 Task: Research Airbnb options in Grangwav, Haiti from 8th December, 2023 to 15th December, 2023 for 9 adults. Place can be shared room with 5 bedrooms having 9 beds and 5 bathrooms. Property type can be flat. Amenities needed are: wifi, TV, free parkinig on premises, gym, breakfast. Look for 5 properties as per requirement.
Action: Mouse moved to (531, 80)
Screenshot: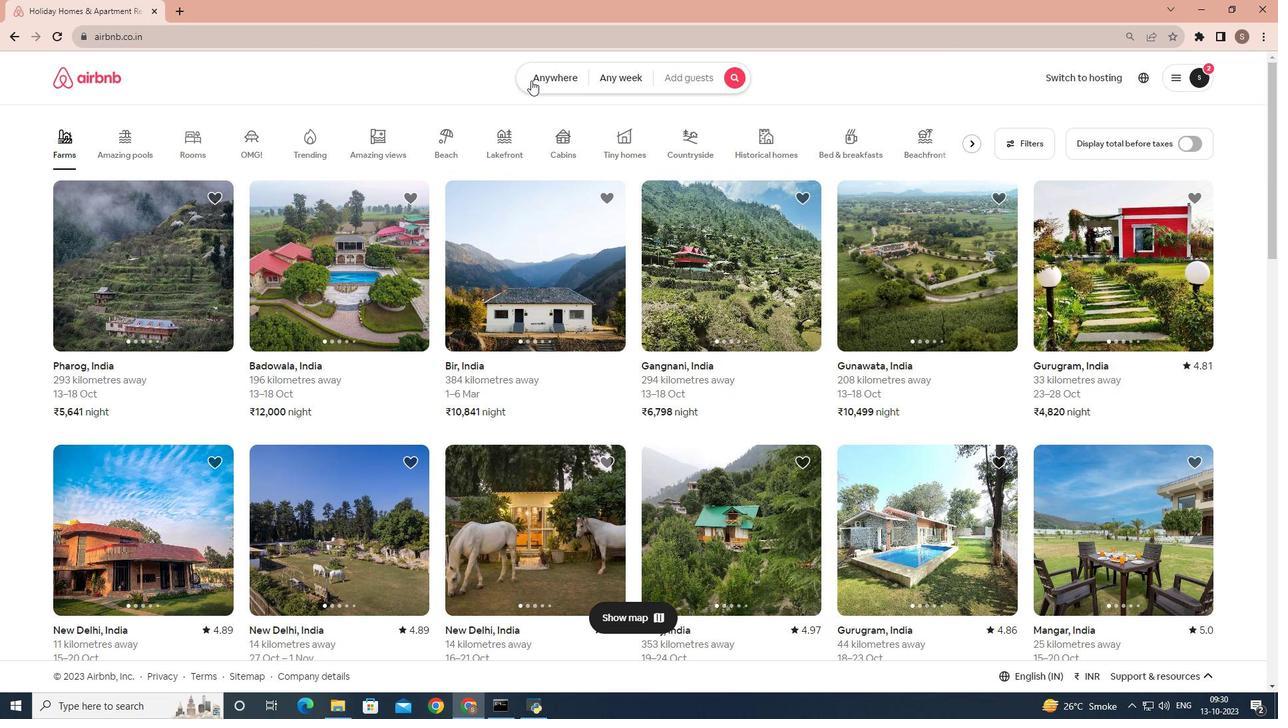 
Action: Mouse pressed left at (531, 80)
Screenshot: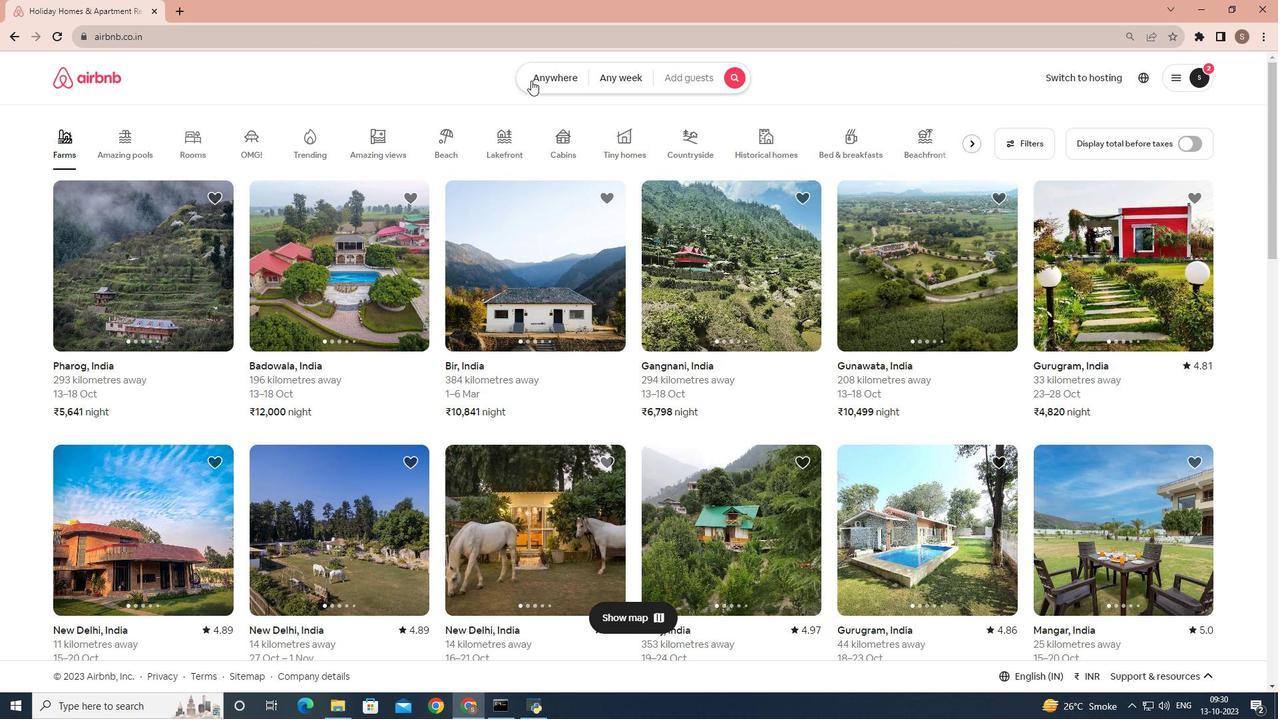 
Action: Mouse moved to (507, 123)
Screenshot: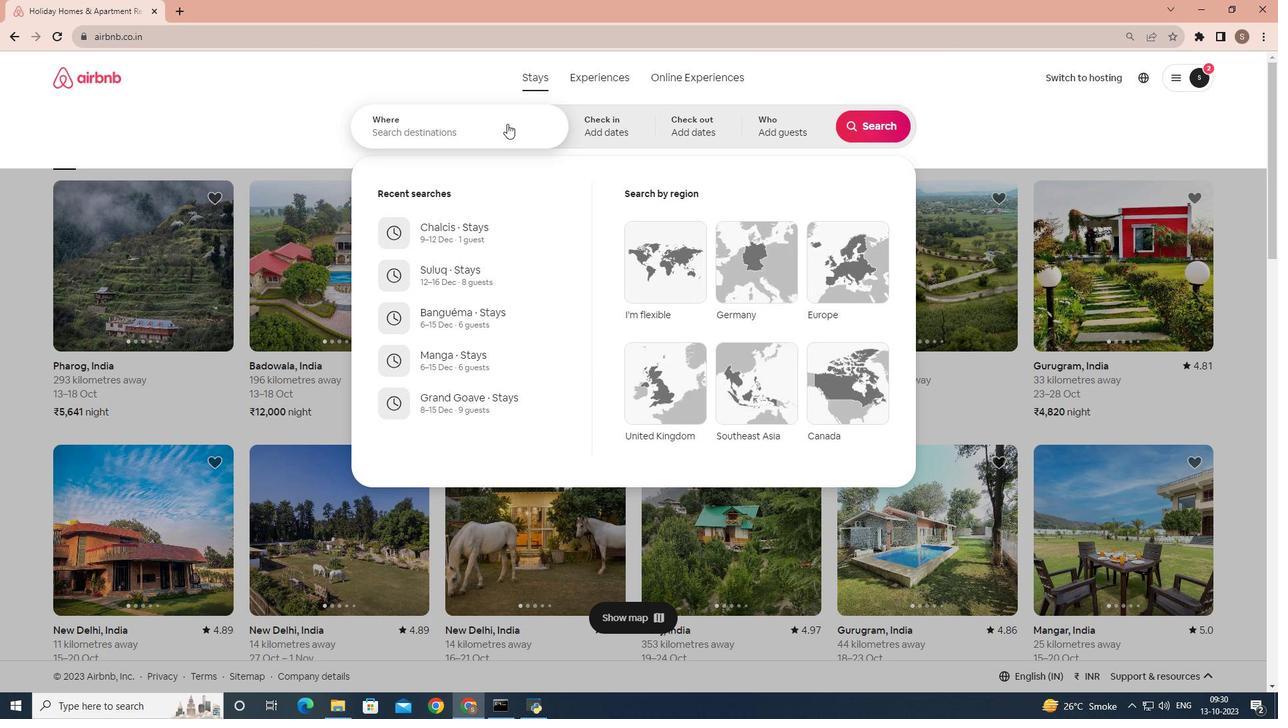 
Action: Mouse pressed left at (507, 123)
Screenshot: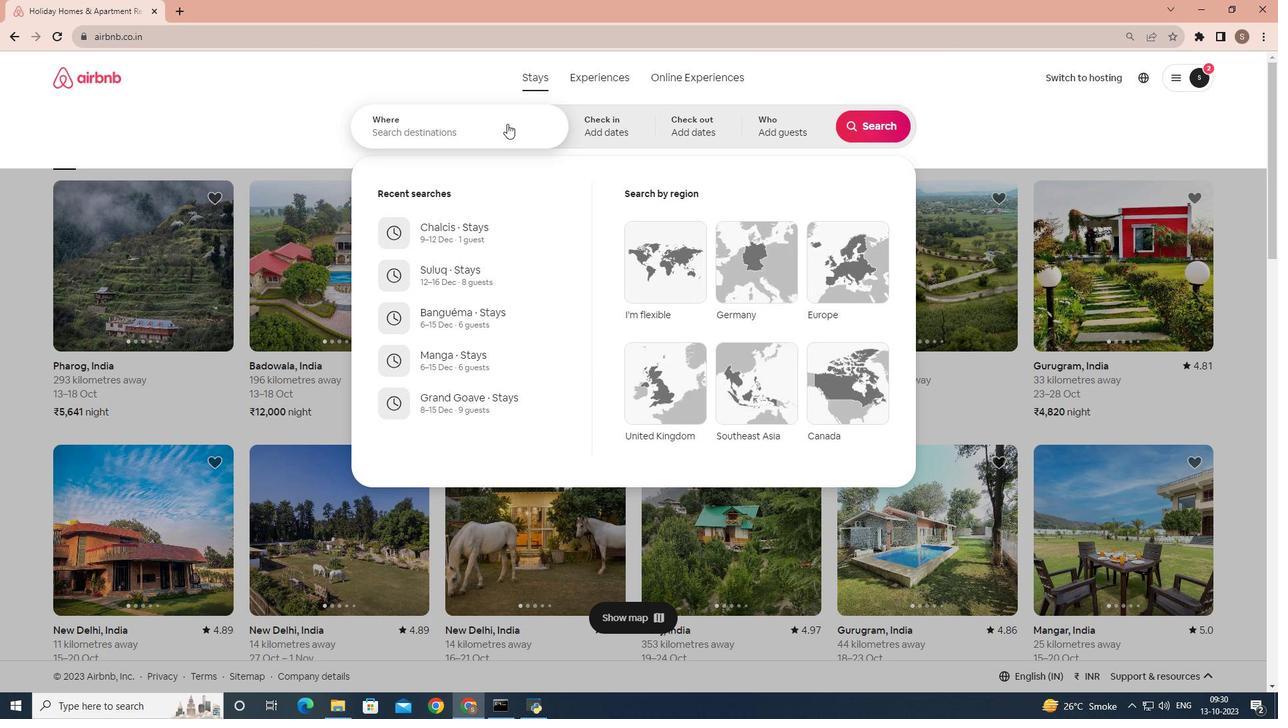 
Action: Mouse moved to (506, 123)
Screenshot: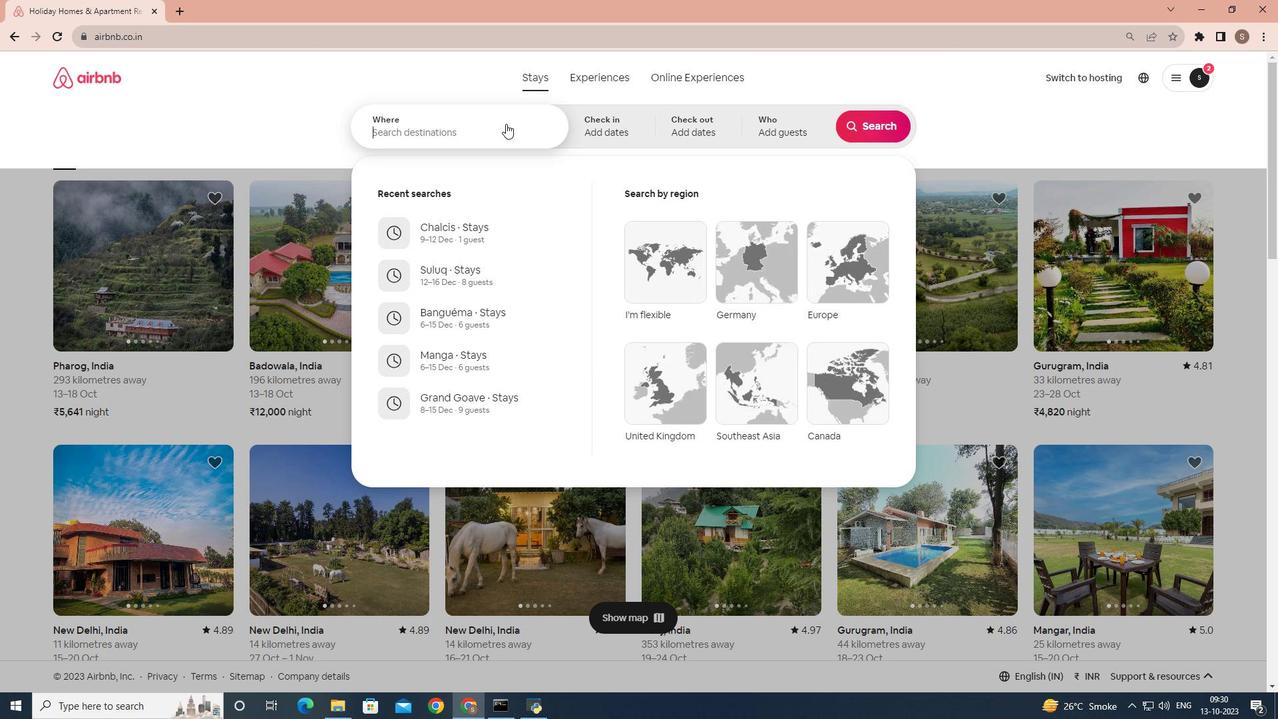 
Action: Key pressed <Key.shift><Key.shift><Key.shift><Key.shift><Key.shift><Key.shift><Key.shift>Grangwav,<Key.space><Key.shift_r><Key.shift_r><Key.shift_r>Haiti
Screenshot: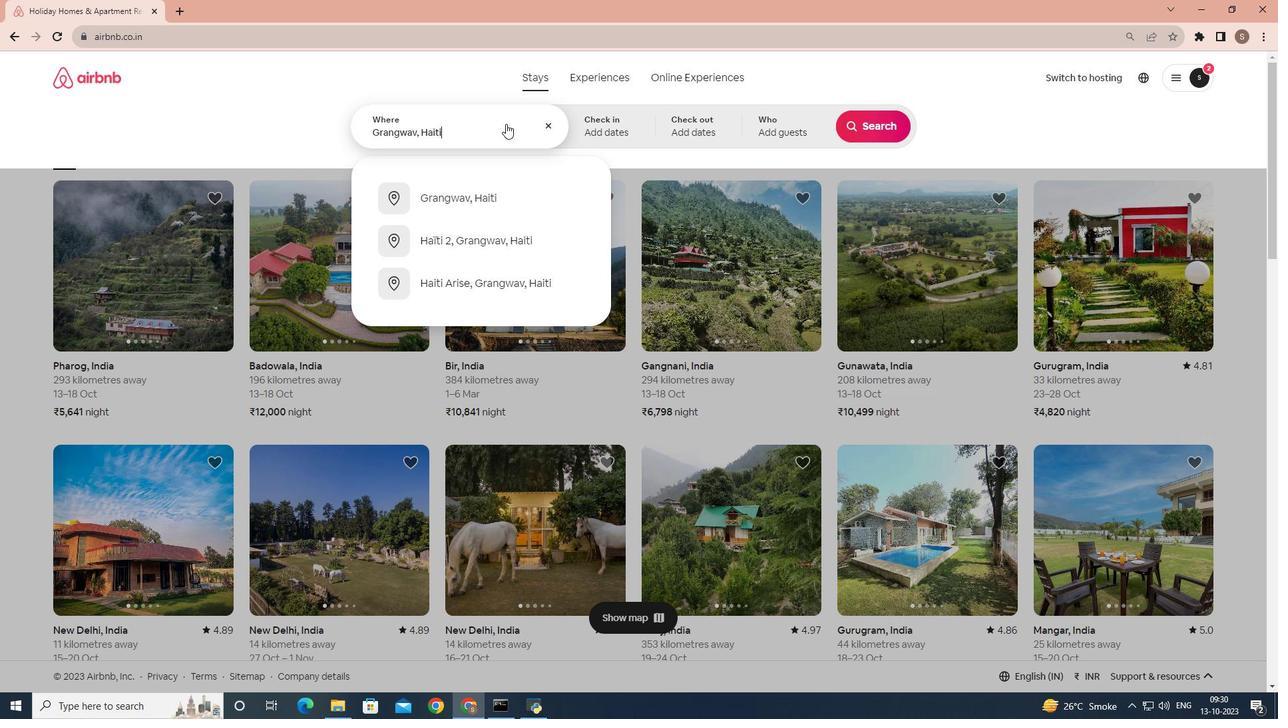 
Action: Mouse moved to (504, 213)
Screenshot: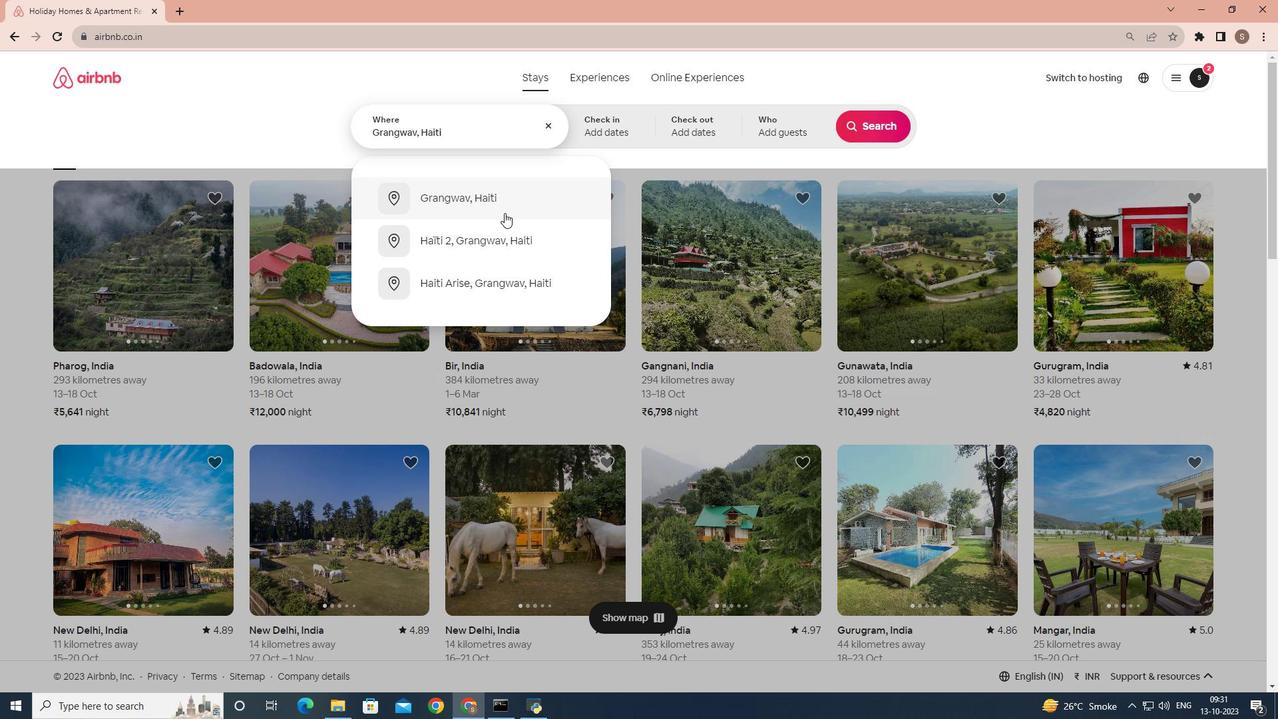 
Action: Mouse pressed left at (504, 213)
Screenshot: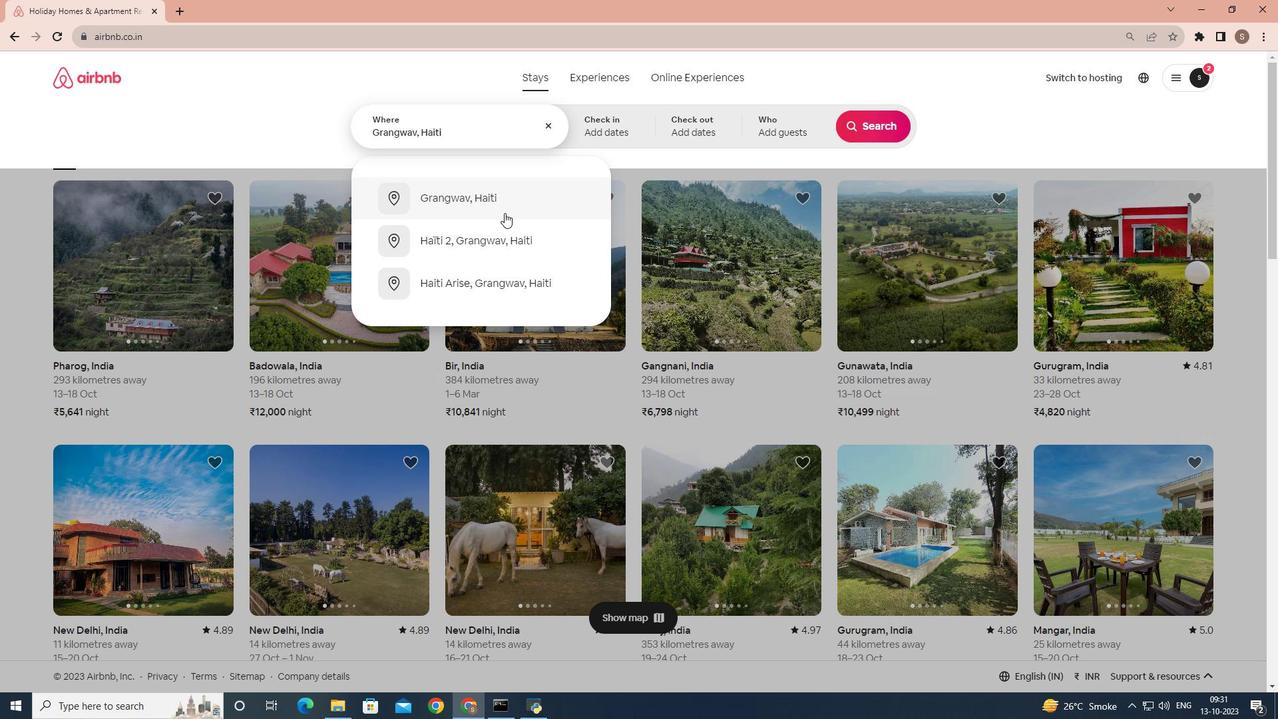 
Action: Mouse moved to (875, 236)
Screenshot: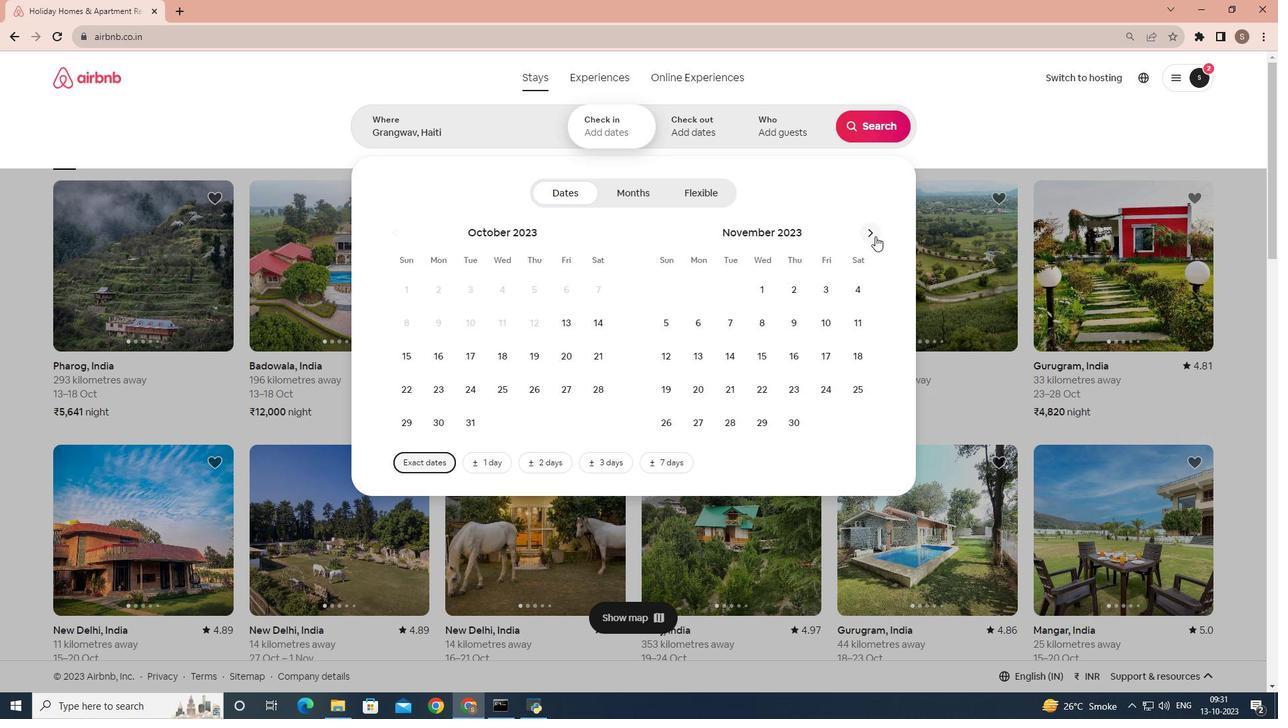
Action: Mouse pressed left at (875, 236)
Screenshot: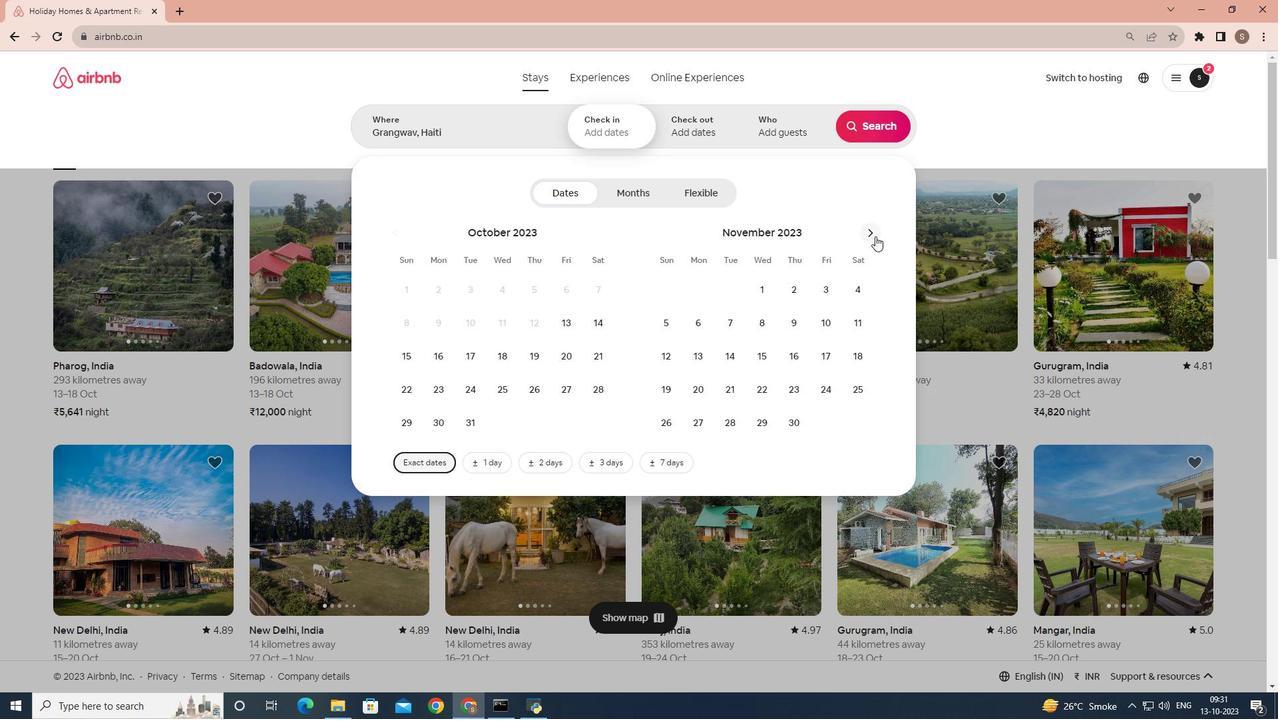 
Action: Mouse moved to (831, 322)
Screenshot: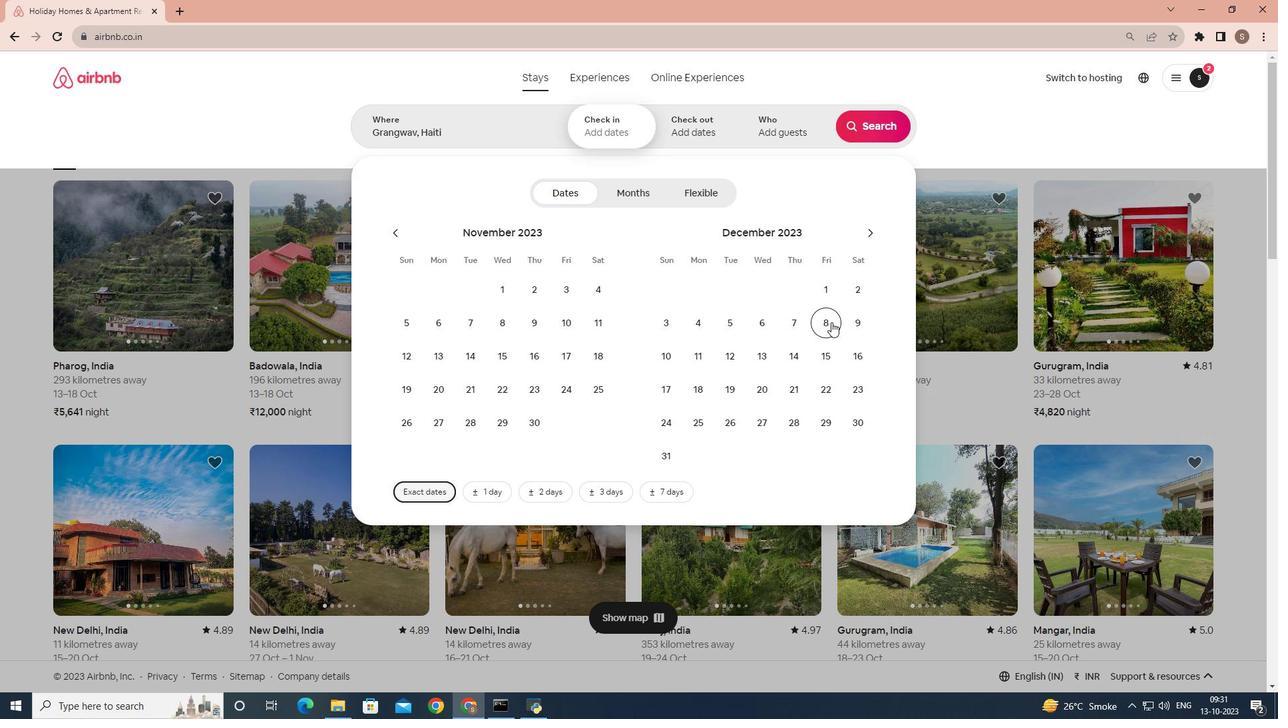 
Action: Mouse pressed left at (831, 322)
Screenshot: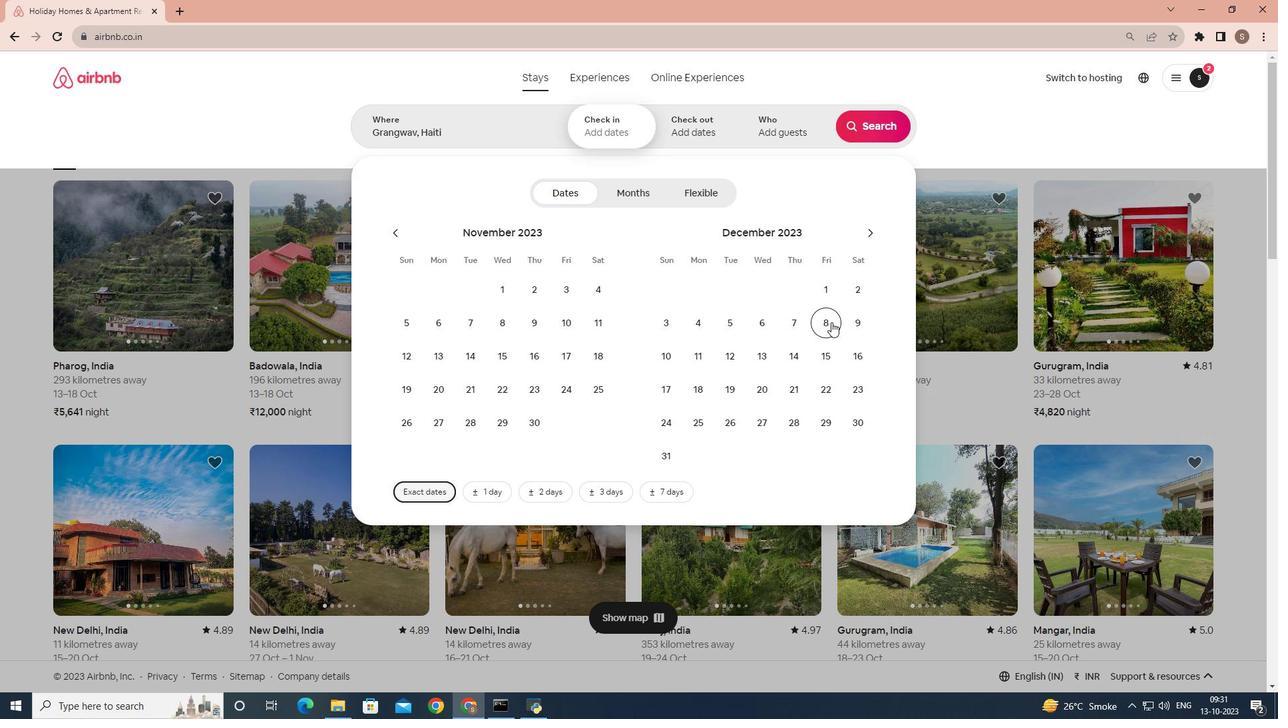 
Action: Mouse moved to (831, 348)
Screenshot: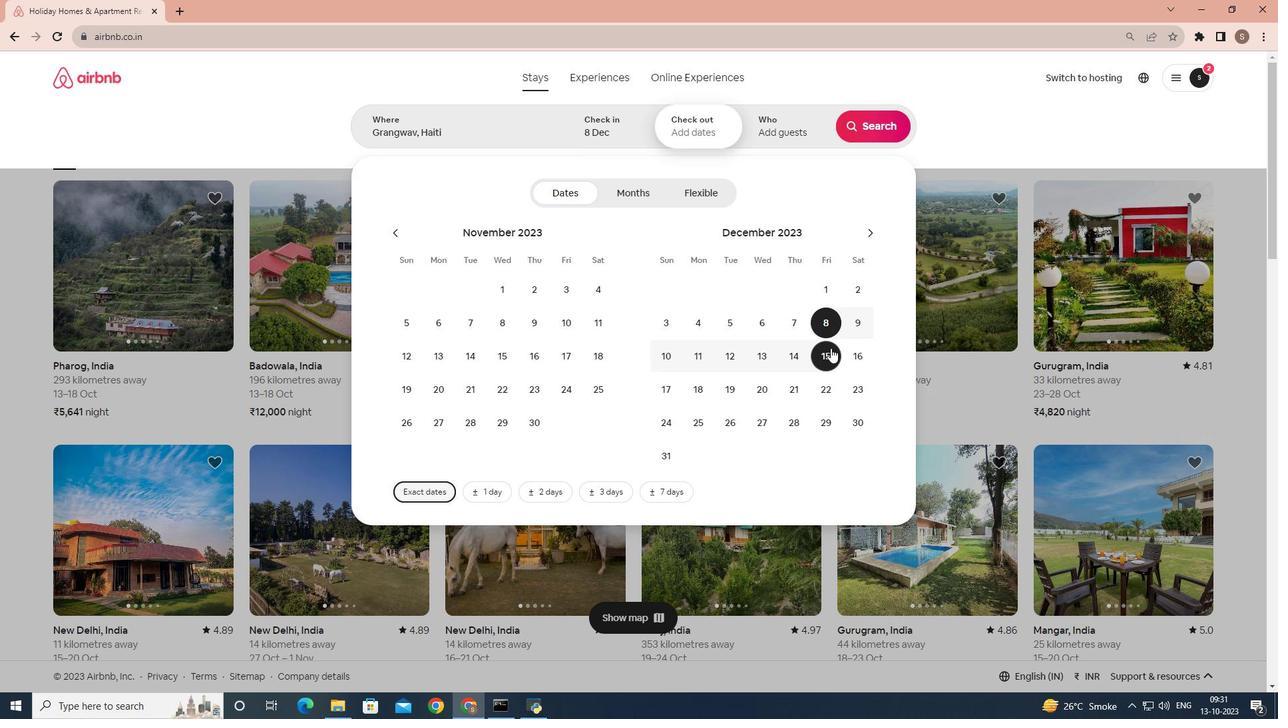 
Action: Mouse pressed left at (831, 348)
Screenshot: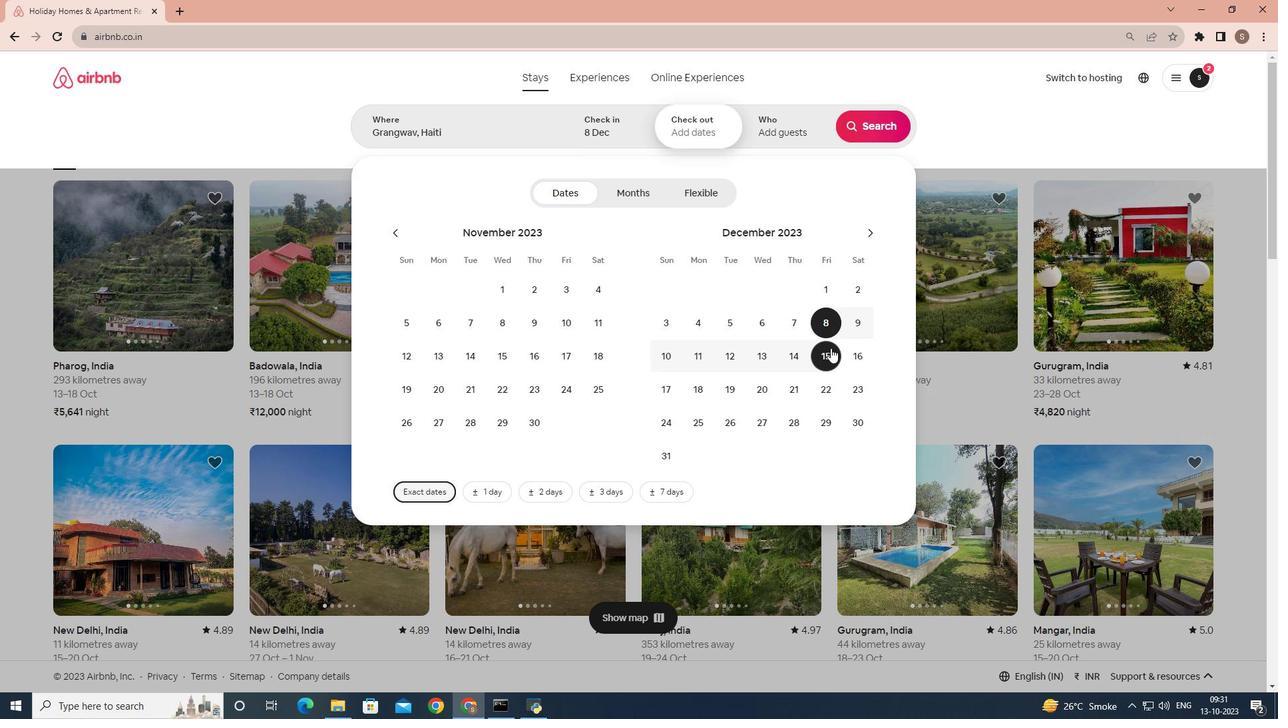 
Action: Mouse moved to (803, 135)
Screenshot: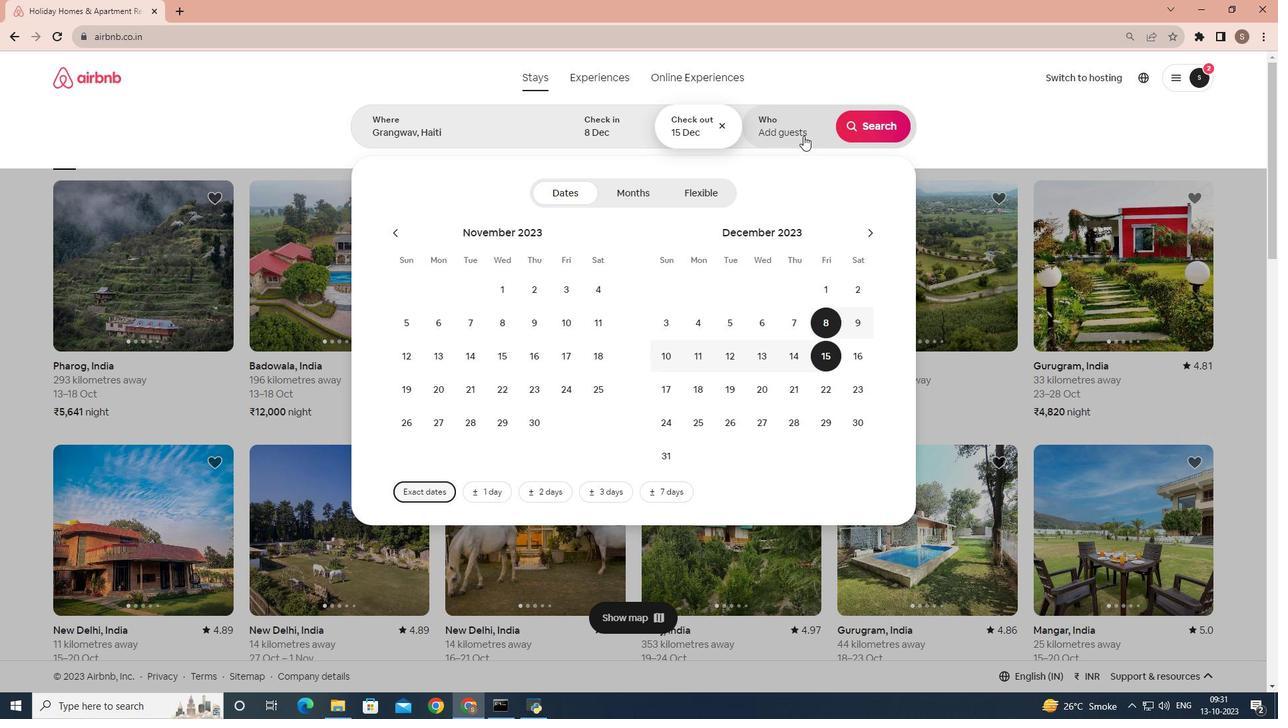 
Action: Mouse pressed left at (803, 135)
Screenshot: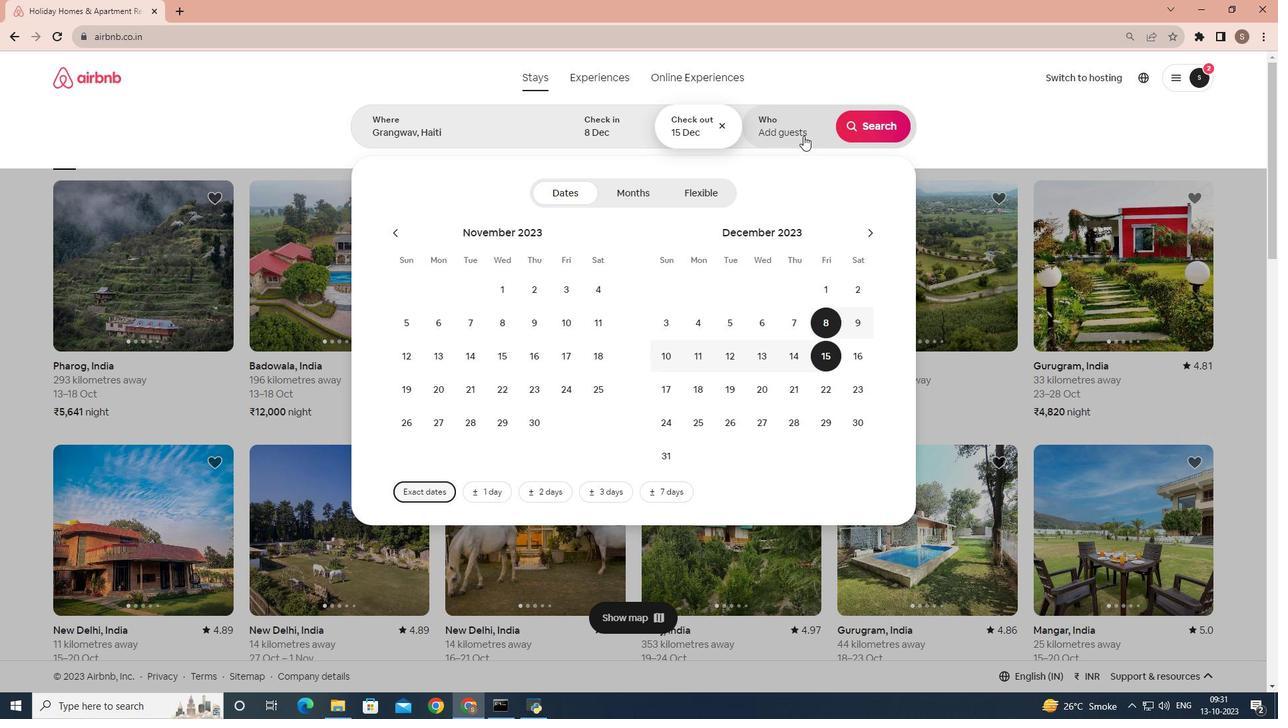 
Action: Mouse moved to (877, 195)
Screenshot: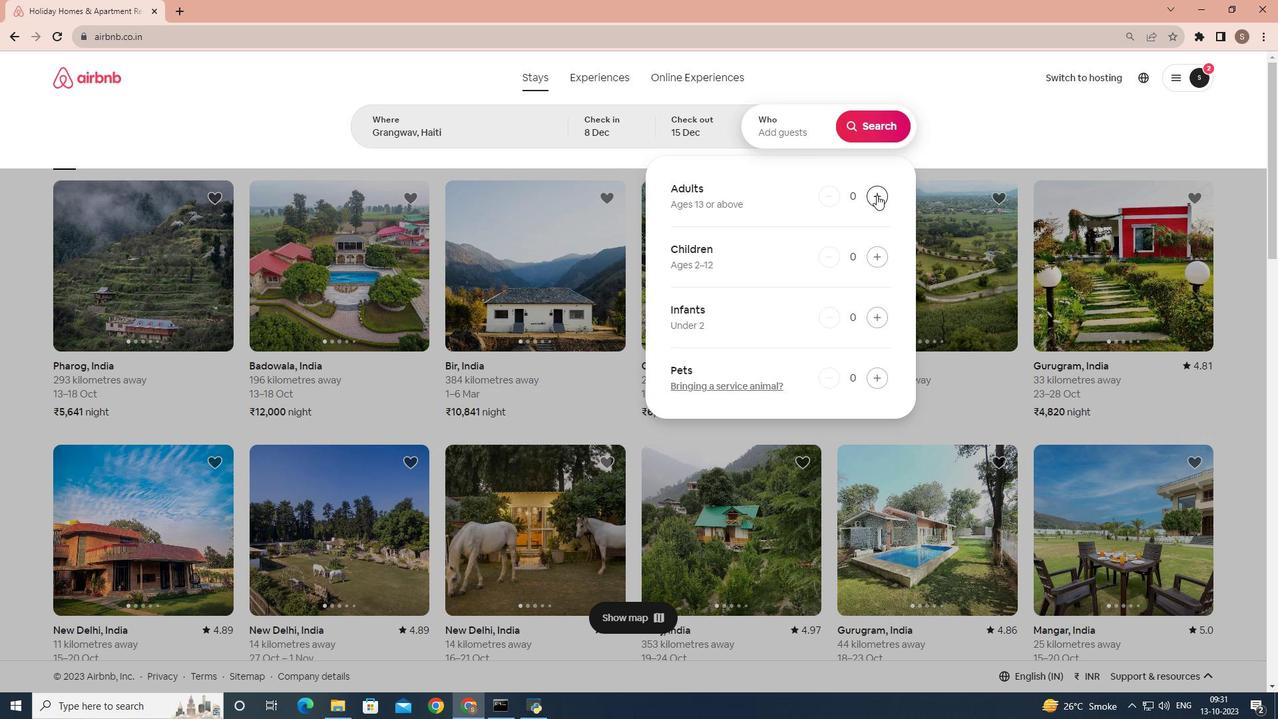 
Action: Mouse pressed left at (877, 195)
Screenshot: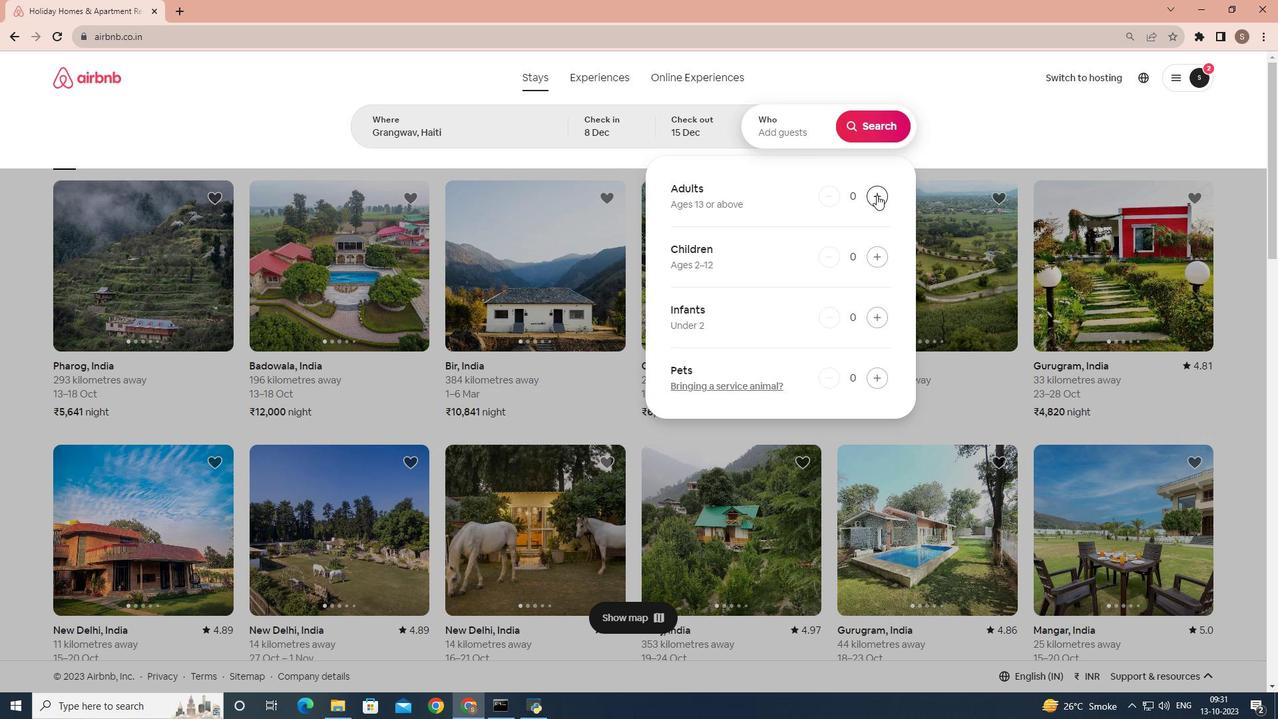 
Action: Mouse pressed left at (877, 195)
Screenshot: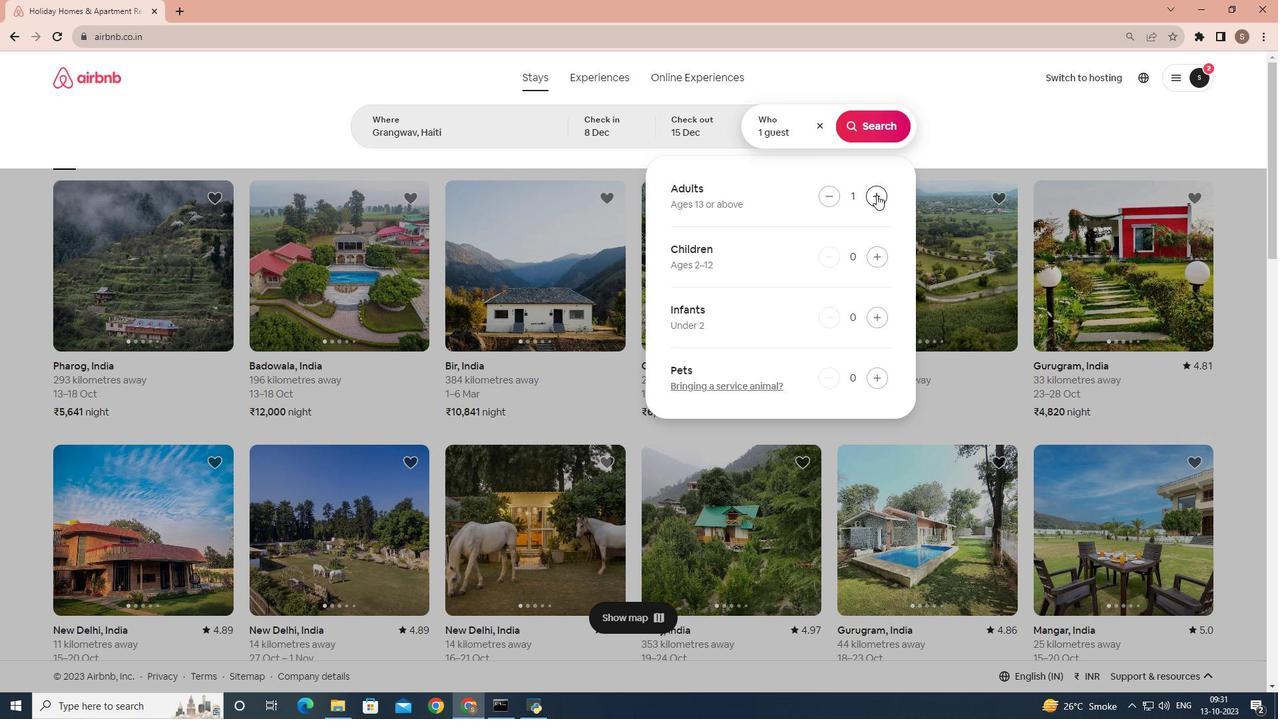
Action: Mouse pressed left at (877, 195)
Screenshot: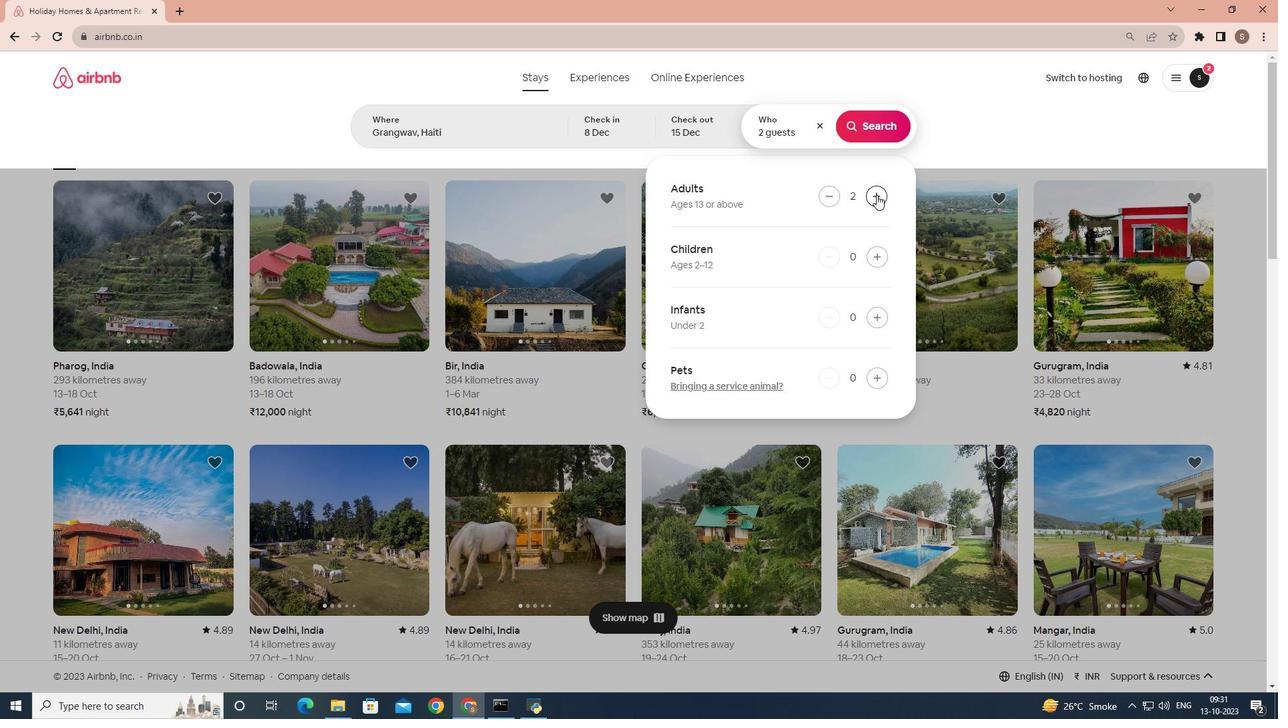 
Action: Mouse pressed left at (877, 195)
Screenshot: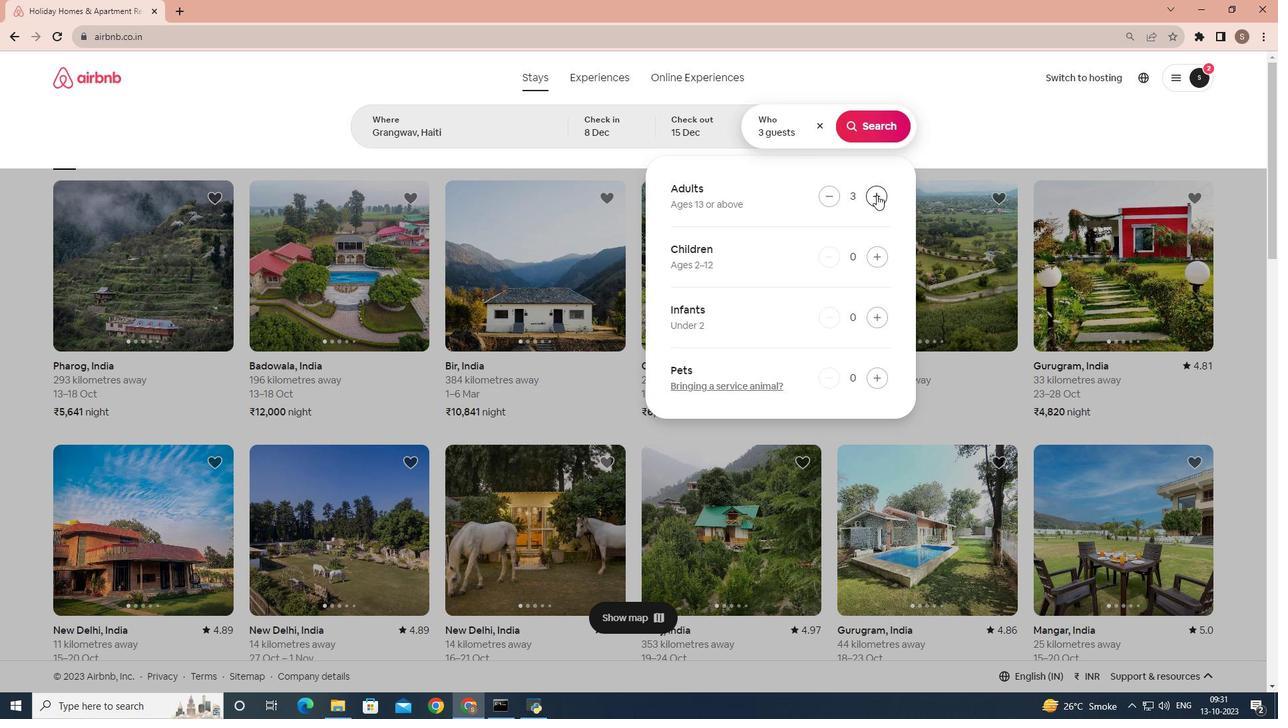 
Action: Mouse pressed left at (877, 195)
Screenshot: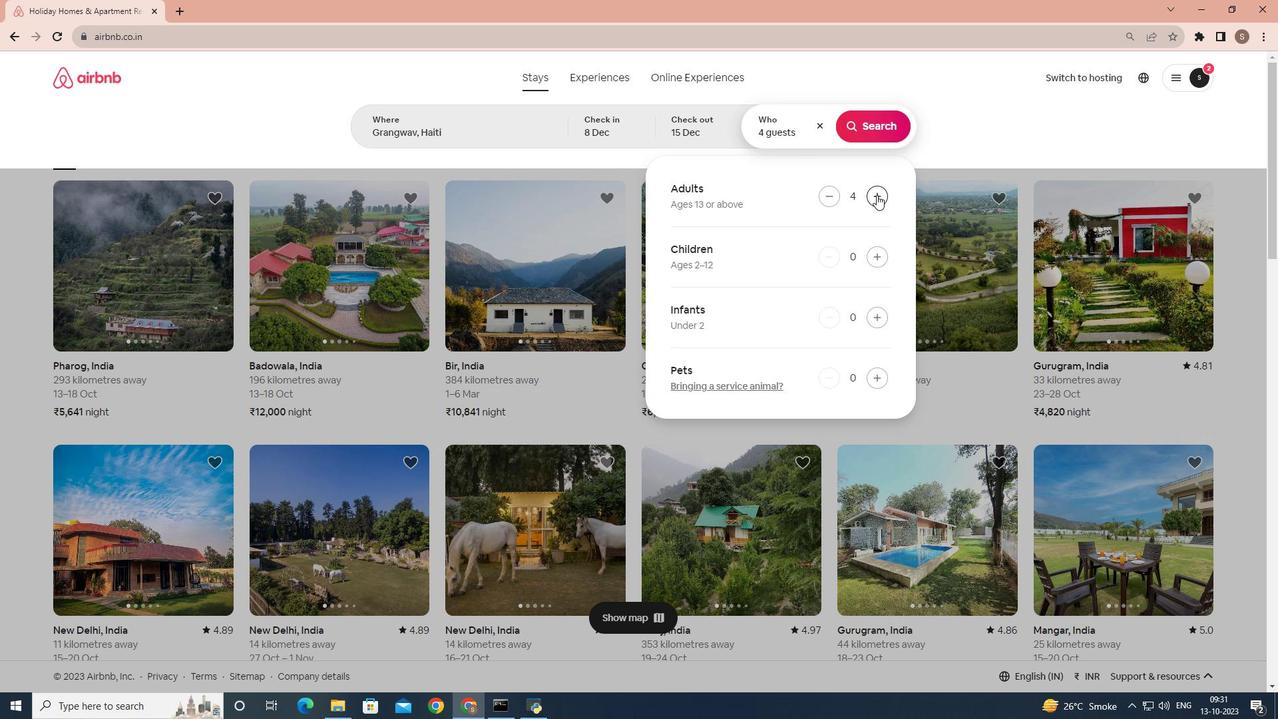 
Action: Mouse pressed left at (877, 195)
Screenshot: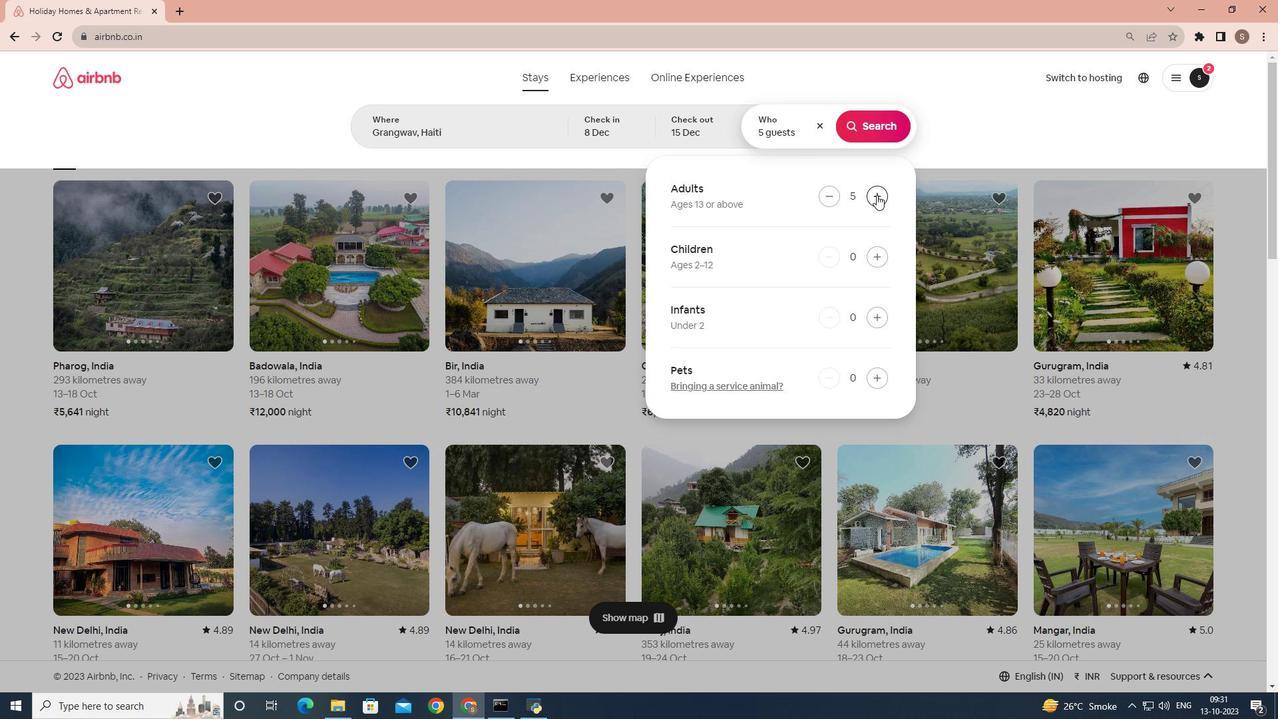 
Action: Mouse pressed left at (877, 195)
Screenshot: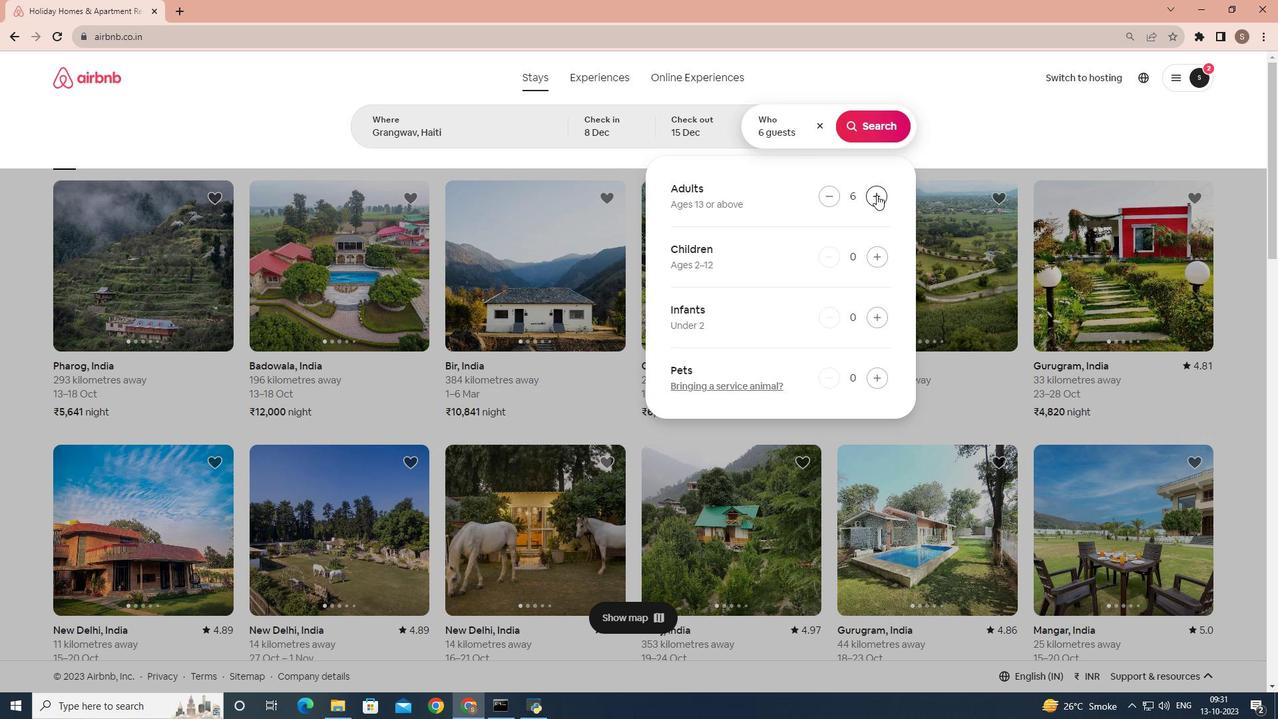
Action: Mouse pressed left at (877, 195)
Screenshot: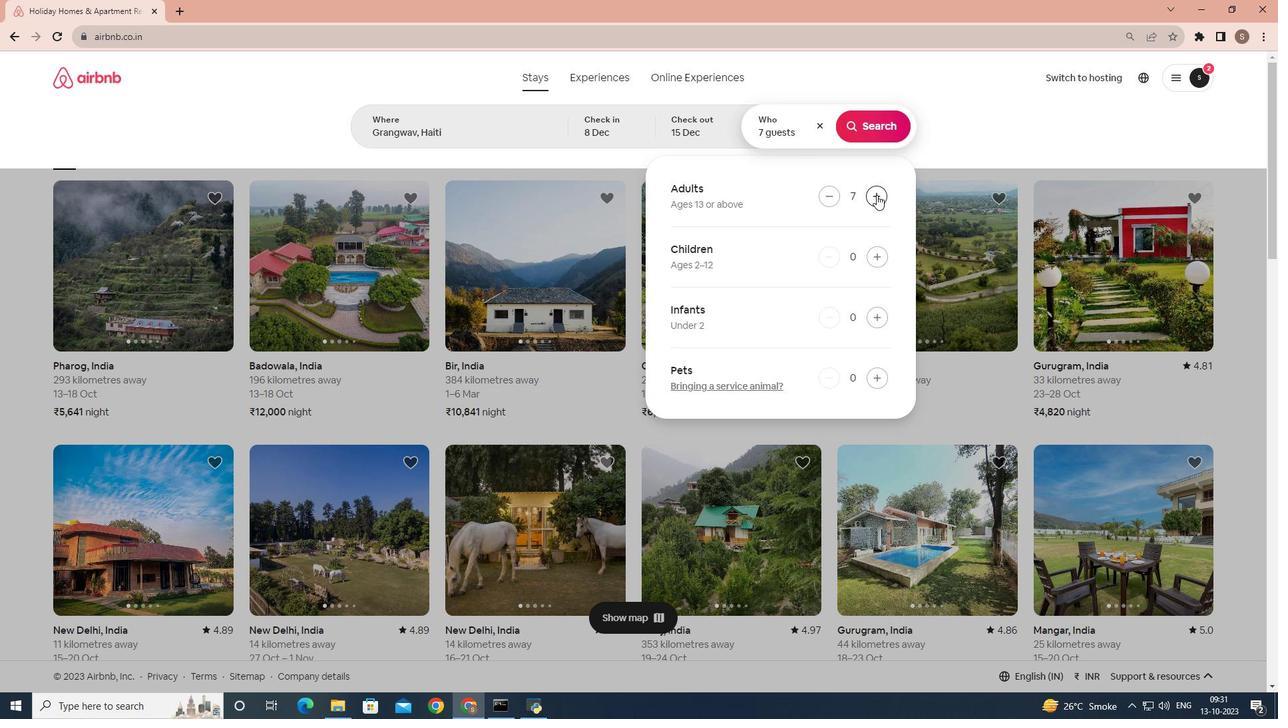 
Action: Mouse pressed left at (877, 195)
Screenshot: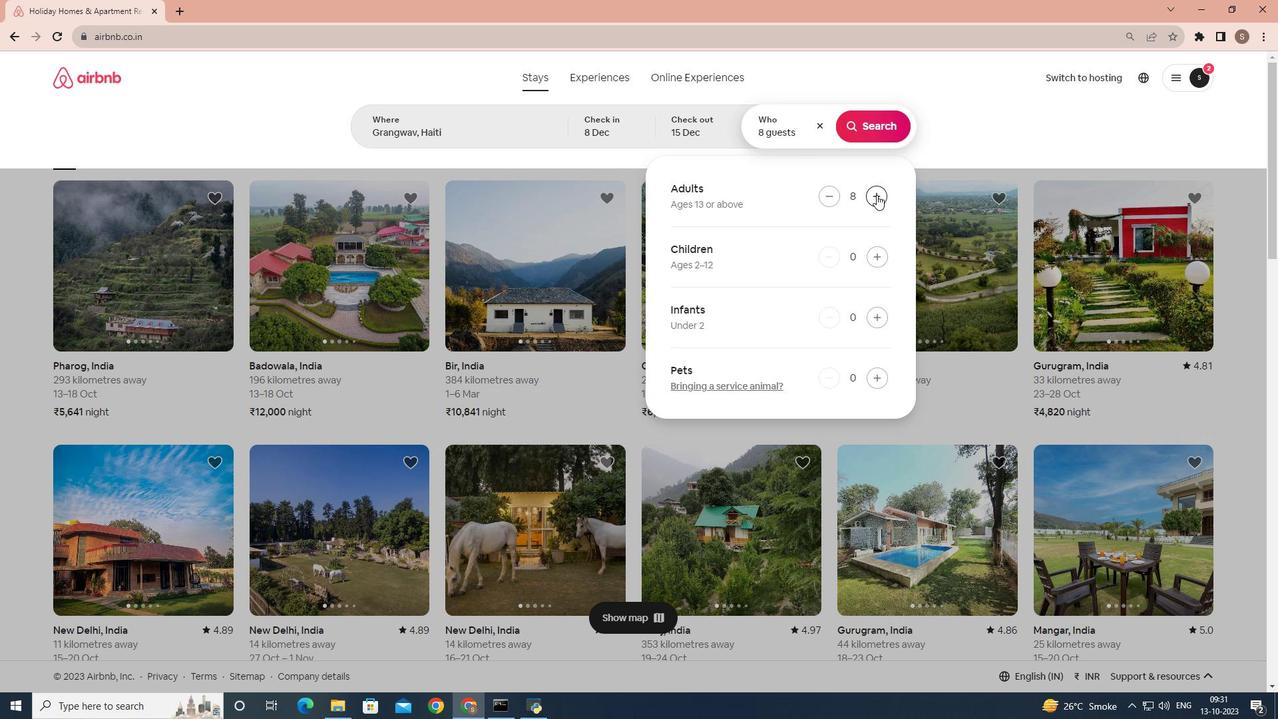 
Action: Mouse moved to (876, 132)
Screenshot: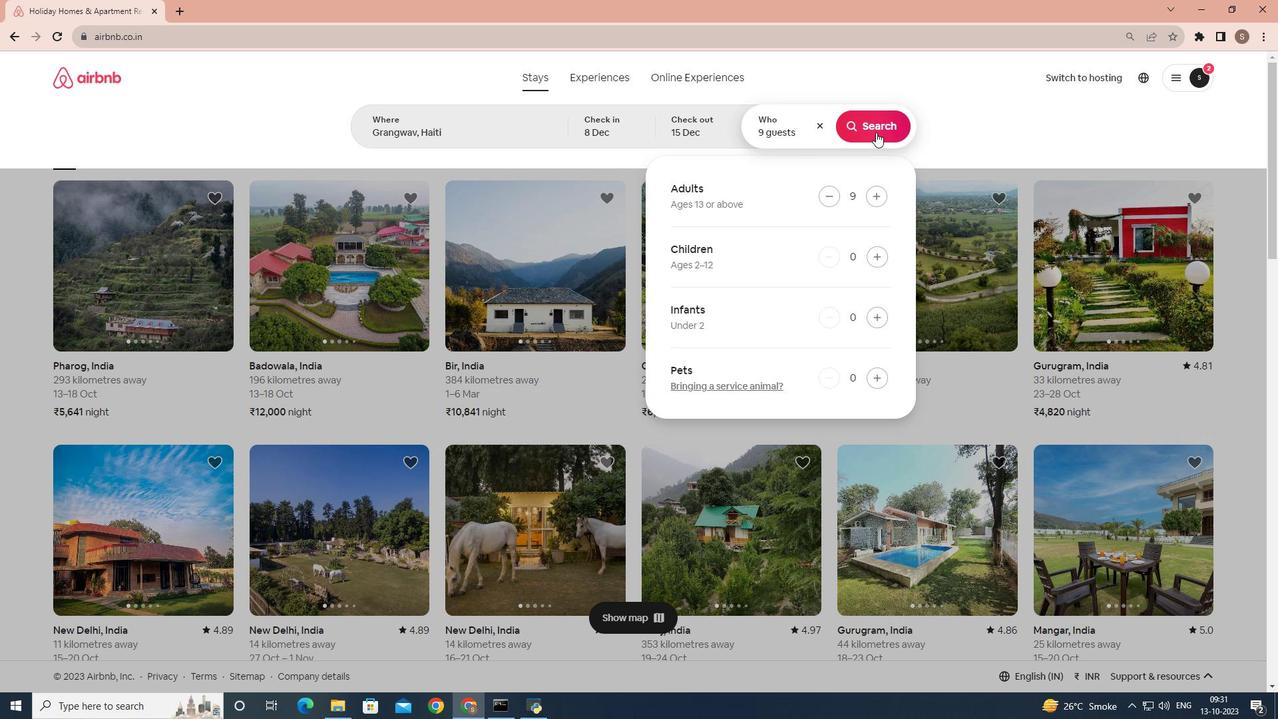 
Action: Mouse pressed left at (876, 132)
Screenshot: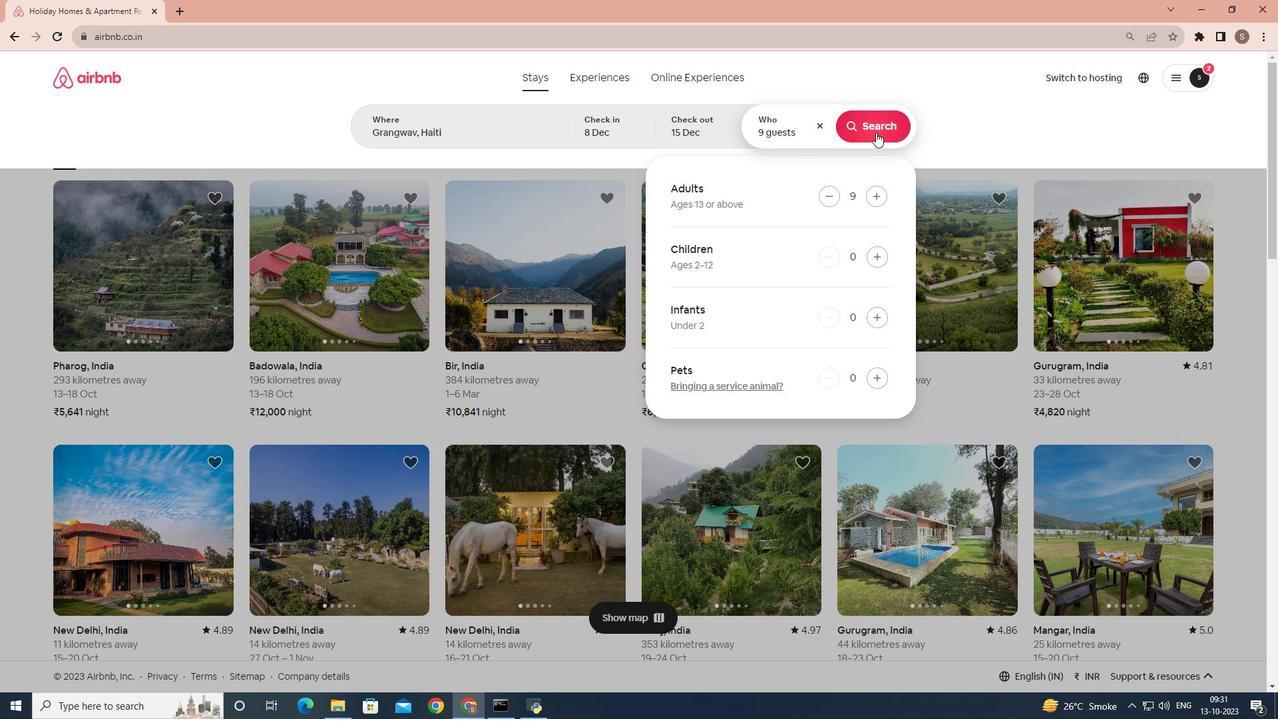 
Action: Mouse moved to (1071, 134)
Screenshot: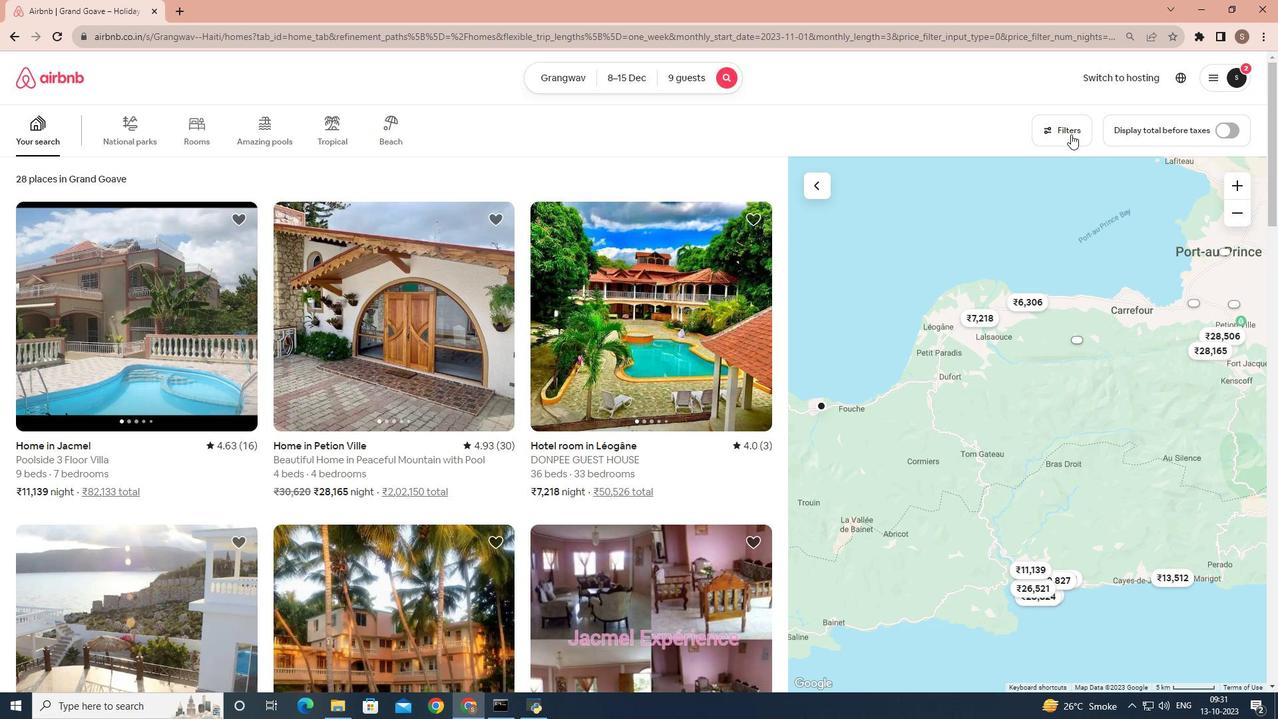 
Action: Mouse pressed left at (1071, 134)
Screenshot: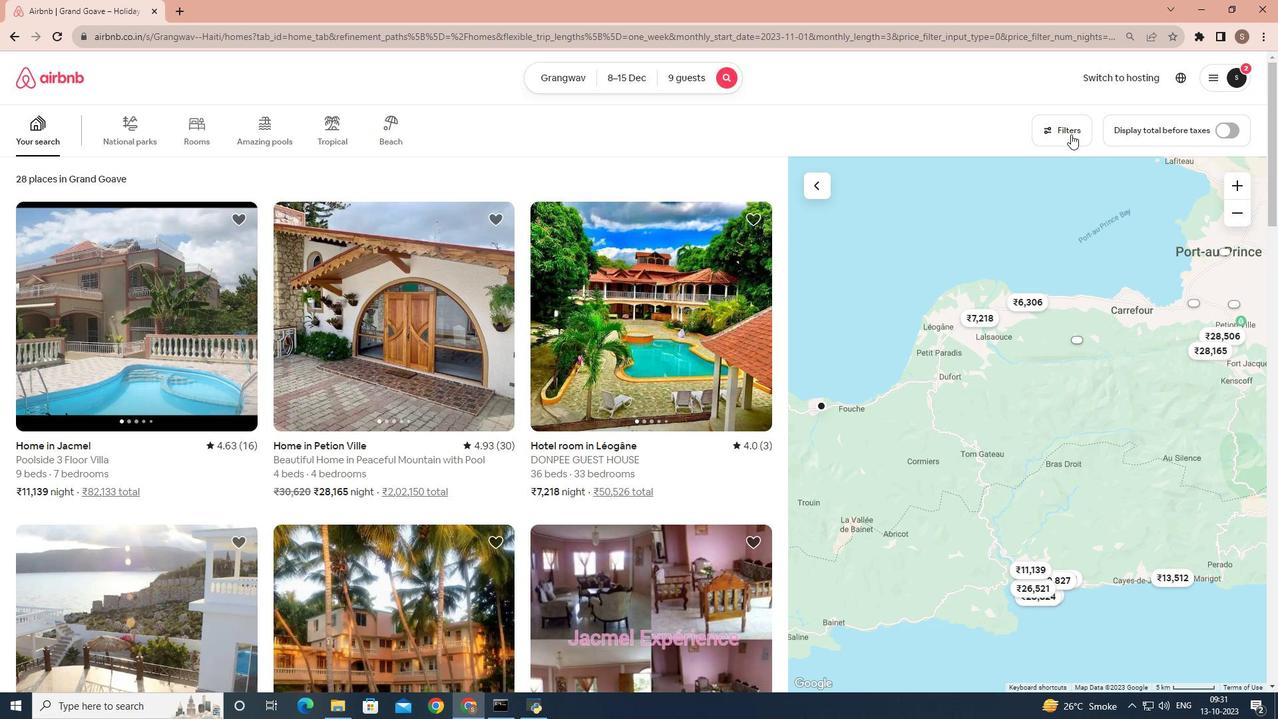 
Action: Mouse moved to (717, 326)
Screenshot: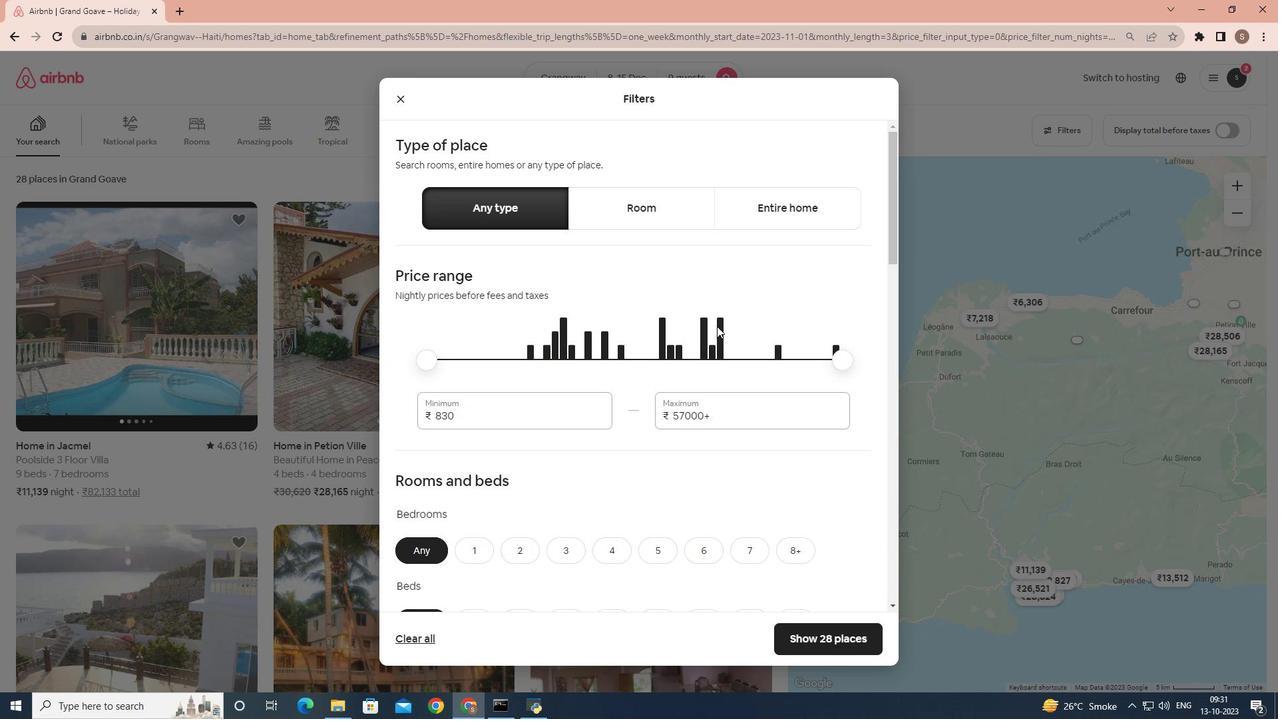 
Action: Mouse scrolled (717, 325) with delta (0, 0)
Screenshot: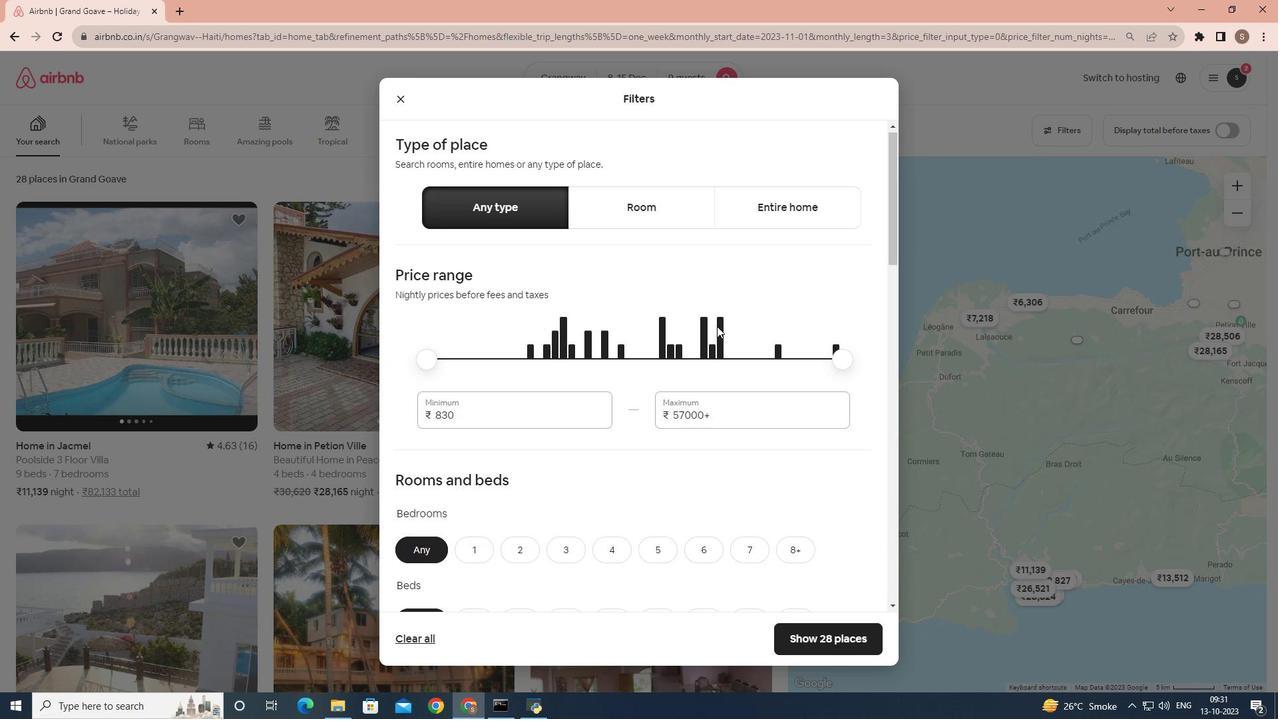 
Action: Mouse scrolled (717, 325) with delta (0, 0)
Screenshot: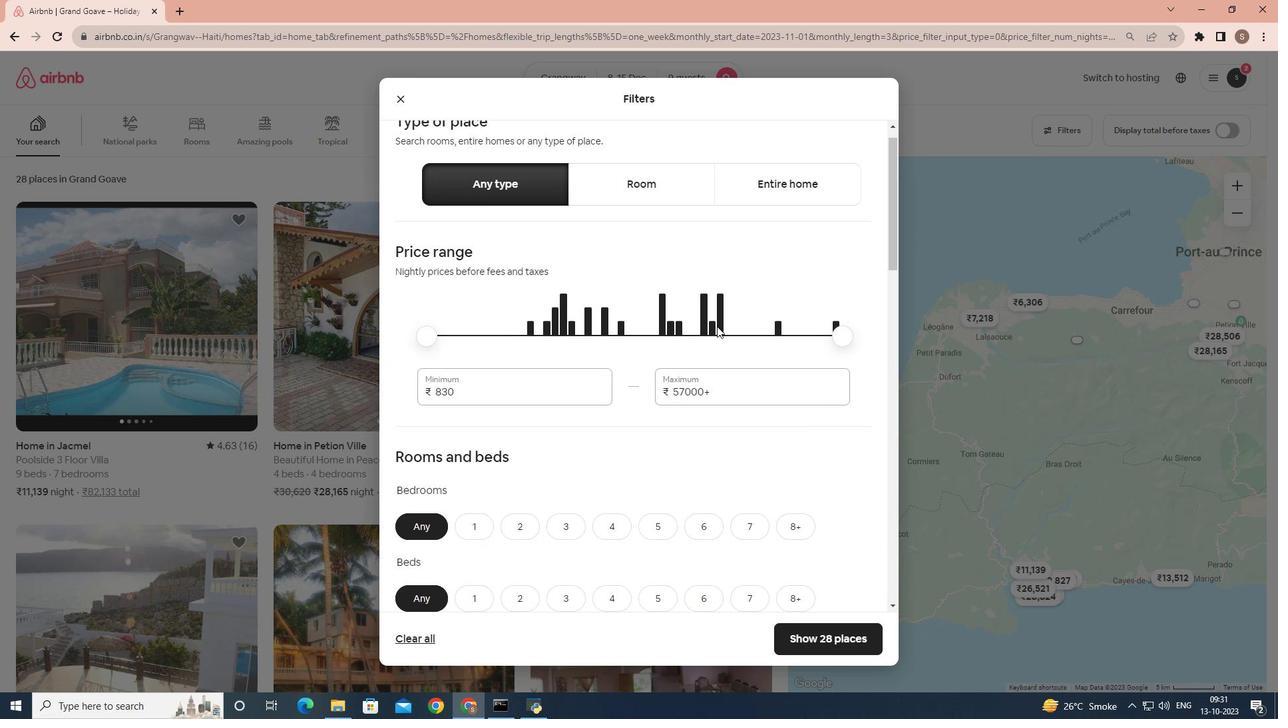 
Action: Mouse moved to (645, 417)
Screenshot: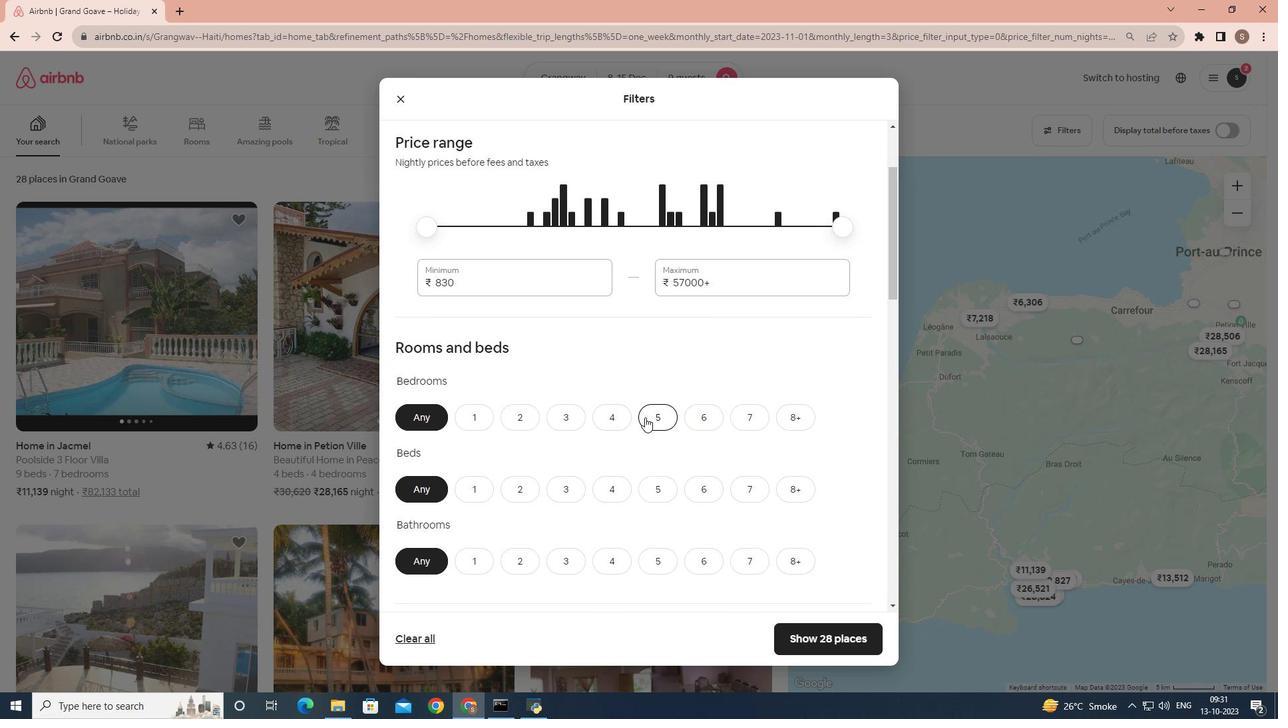 
Action: Mouse pressed left at (645, 417)
Screenshot: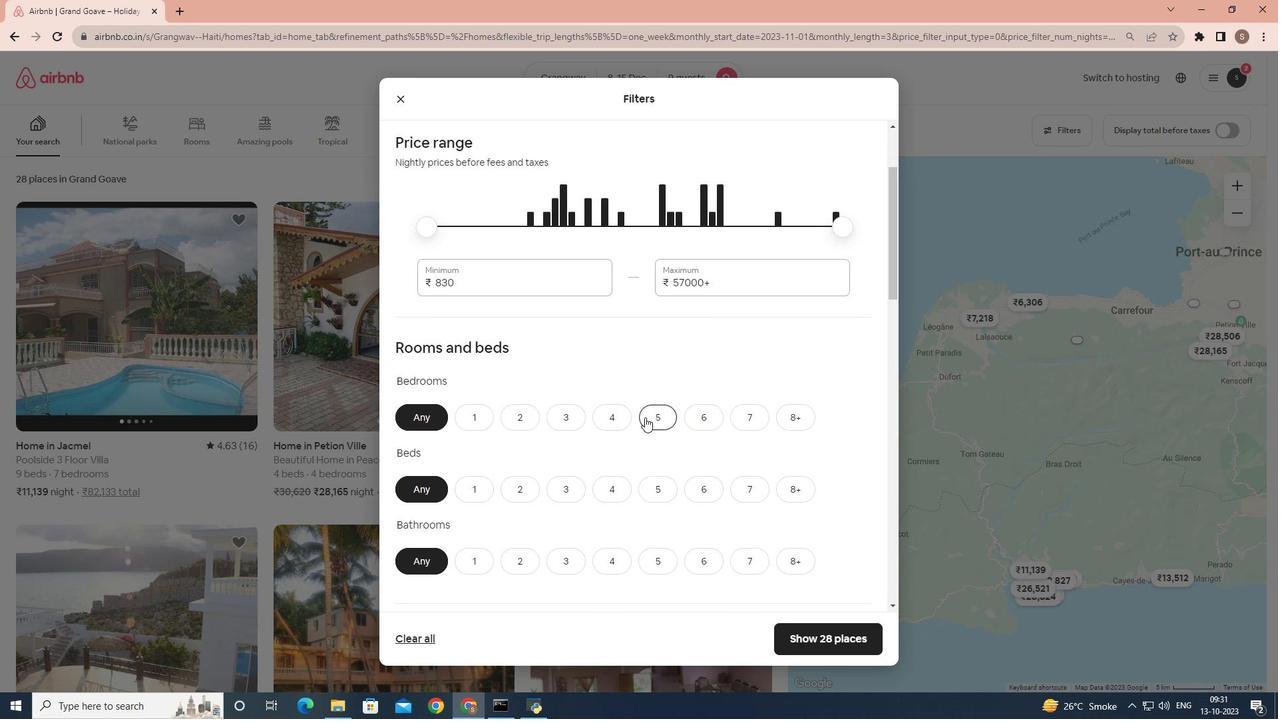 
Action: Mouse scrolled (645, 416) with delta (0, 0)
Screenshot: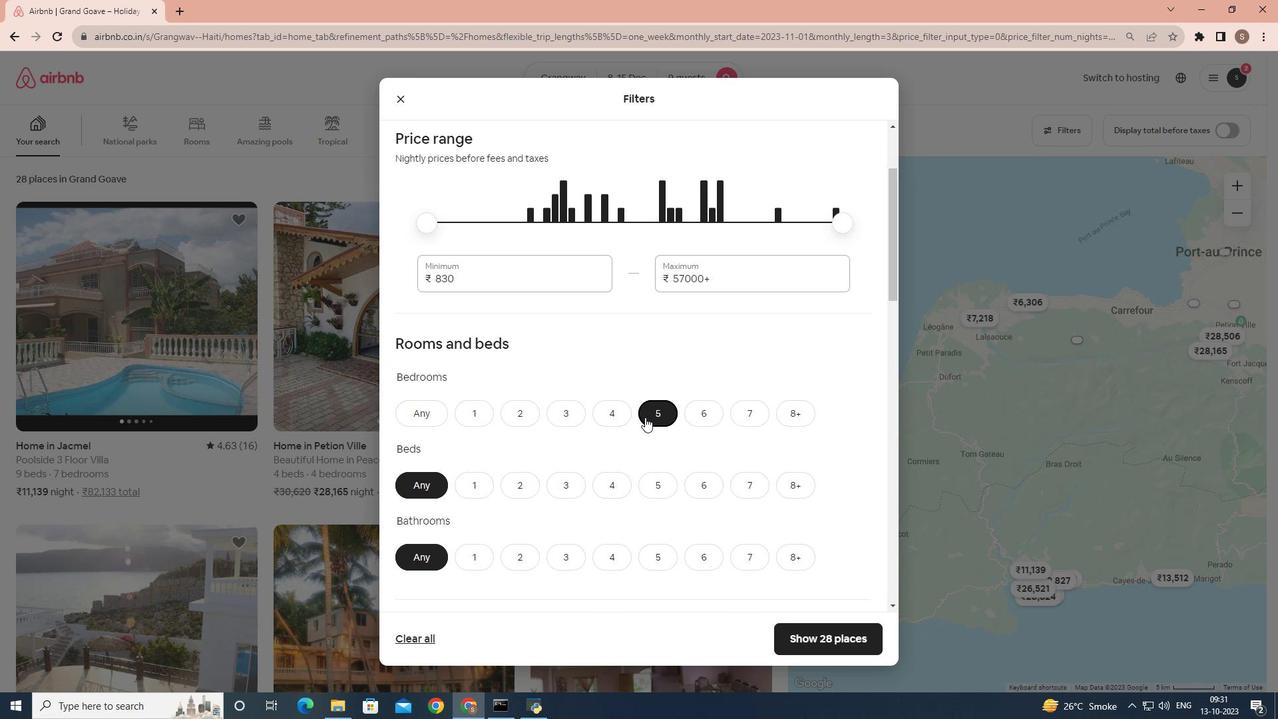 
Action: Mouse moved to (812, 426)
Screenshot: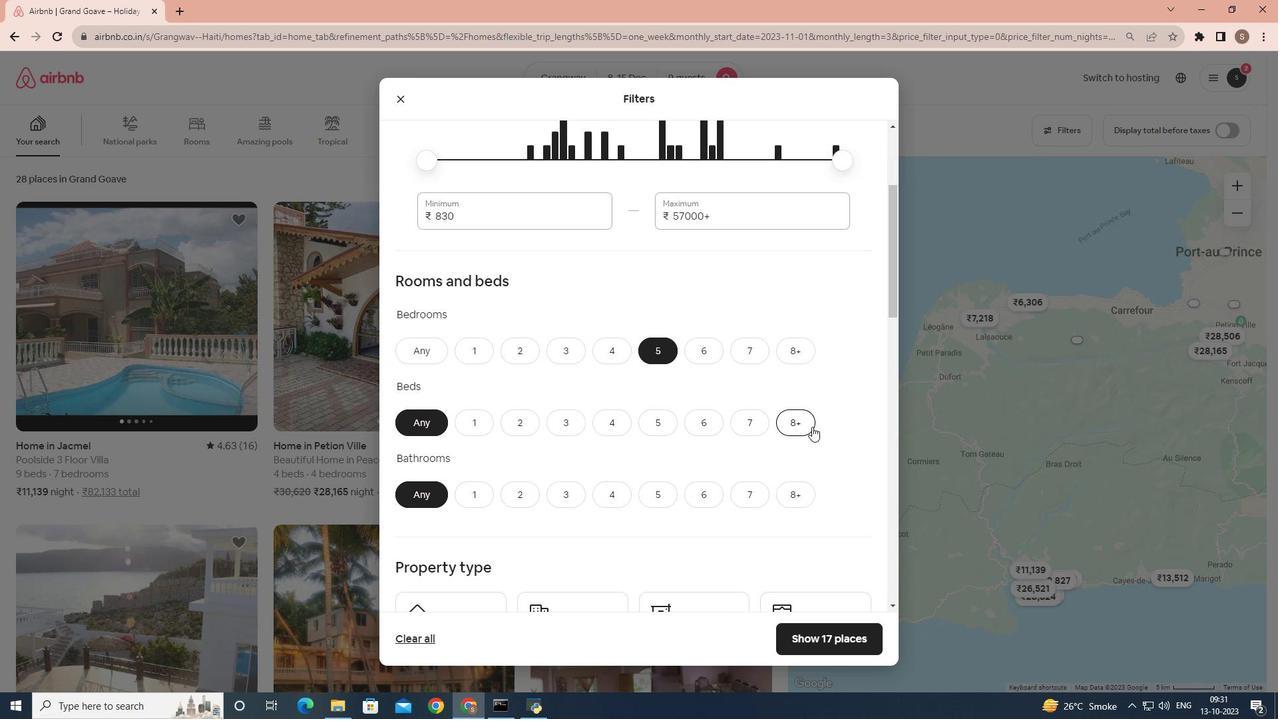 
Action: Mouse pressed left at (812, 426)
Screenshot: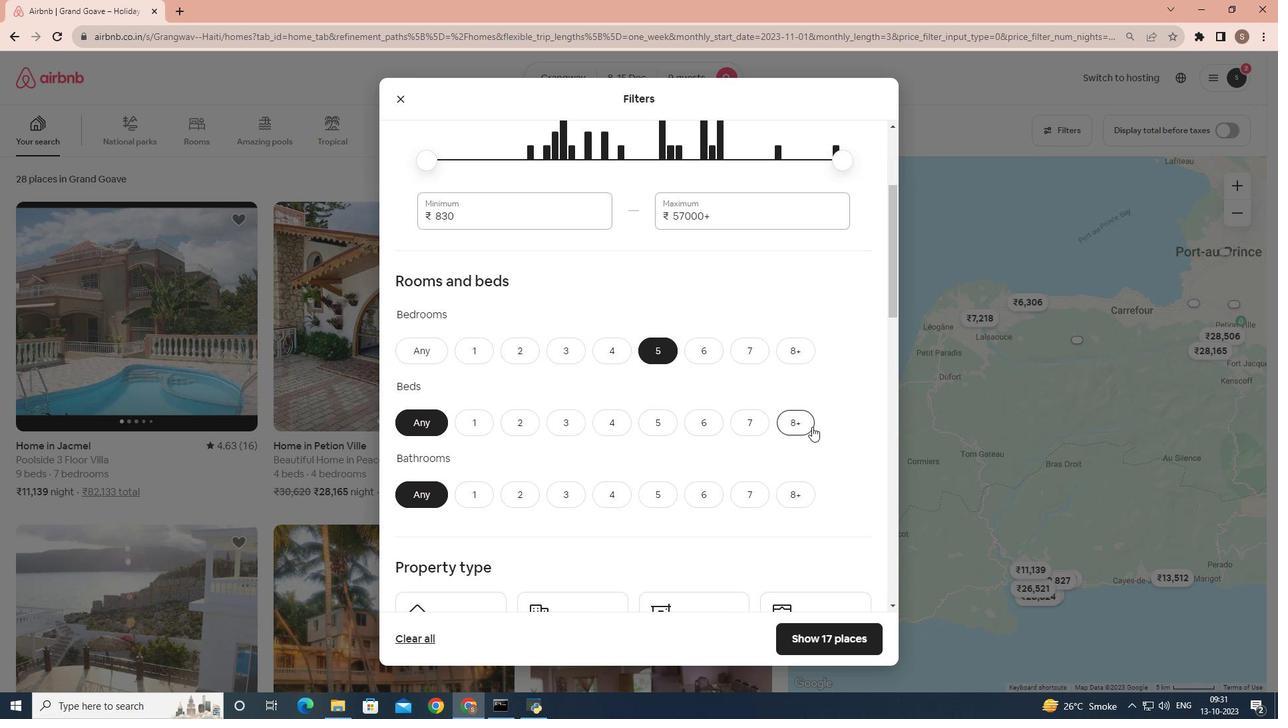 
Action: Mouse moved to (766, 423)
Screenshot: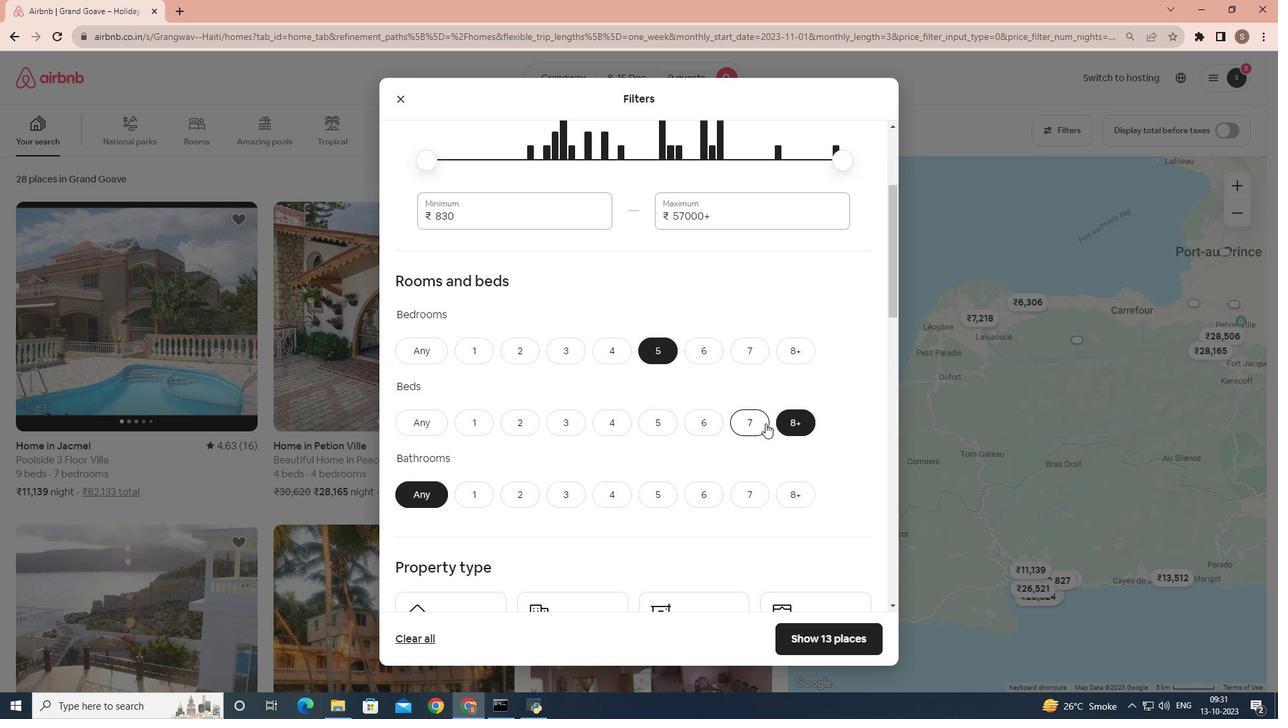 
Action: Mouse scrolled (766, 422) with delta (0, 0)
Screenshot: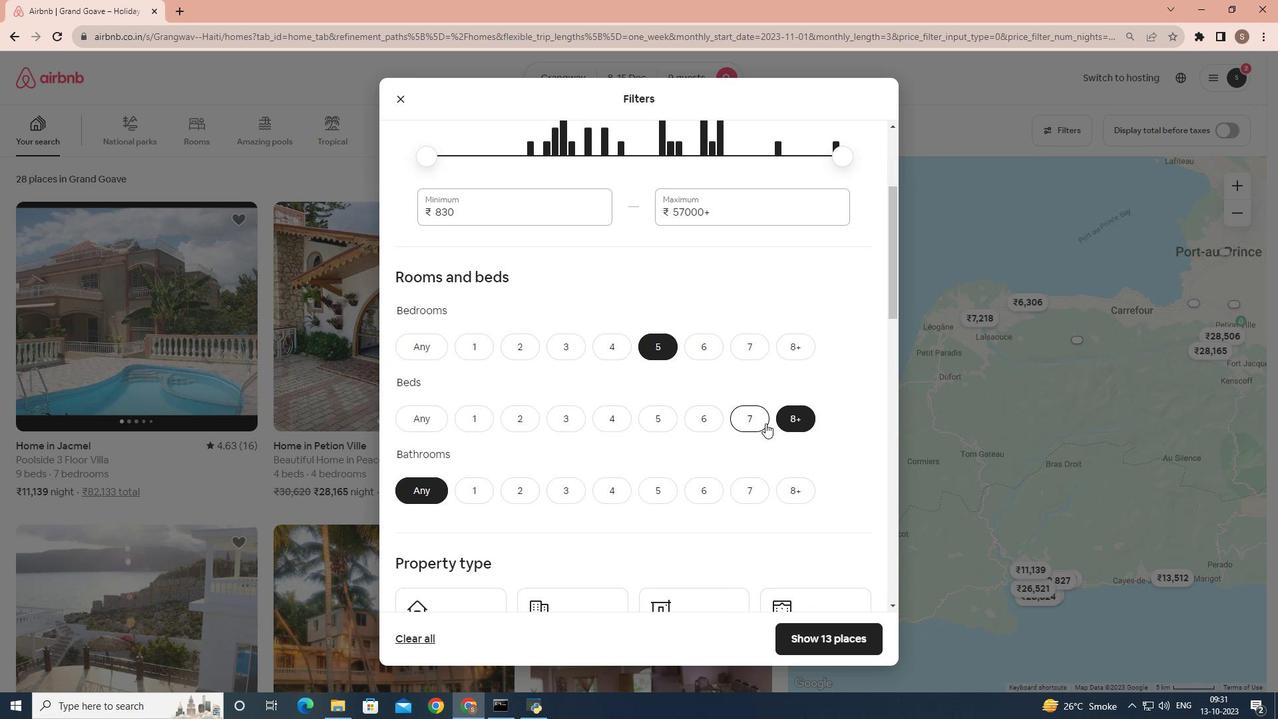 
Action: Mouse moved to (664, 432)
Screenshot: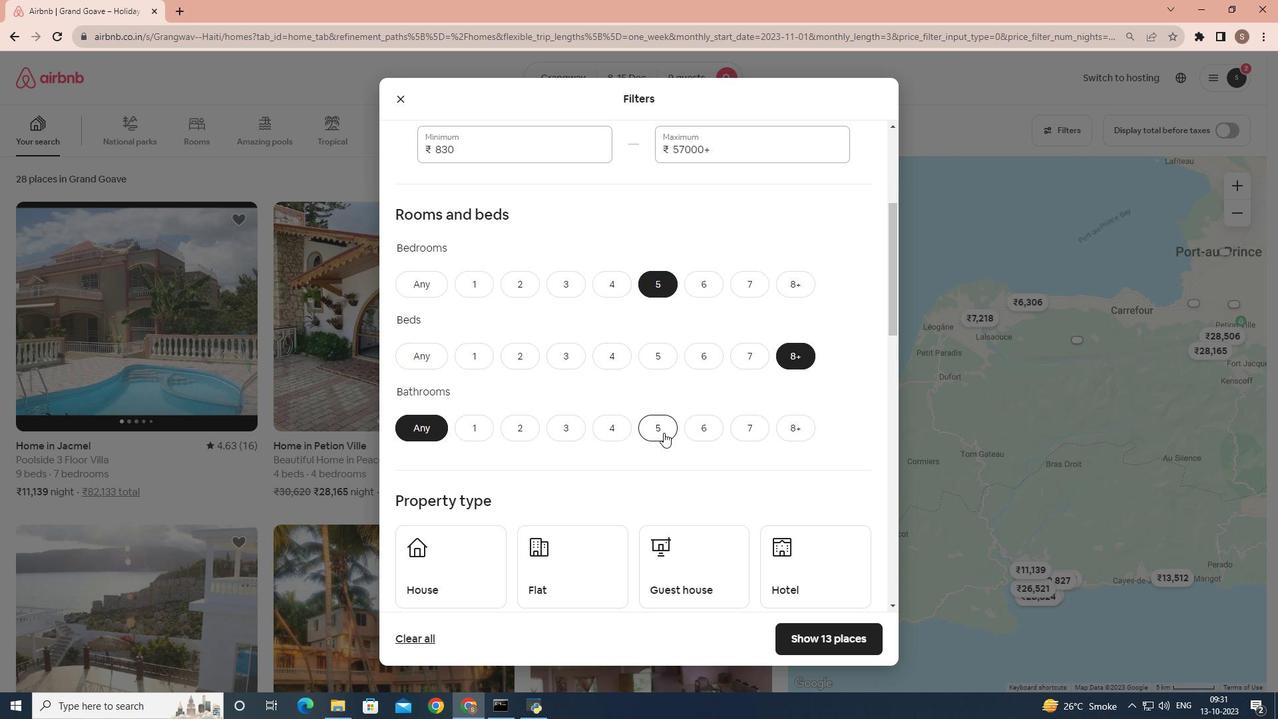 
Action: Mouse pressed left at (664, 432)
Screenshot: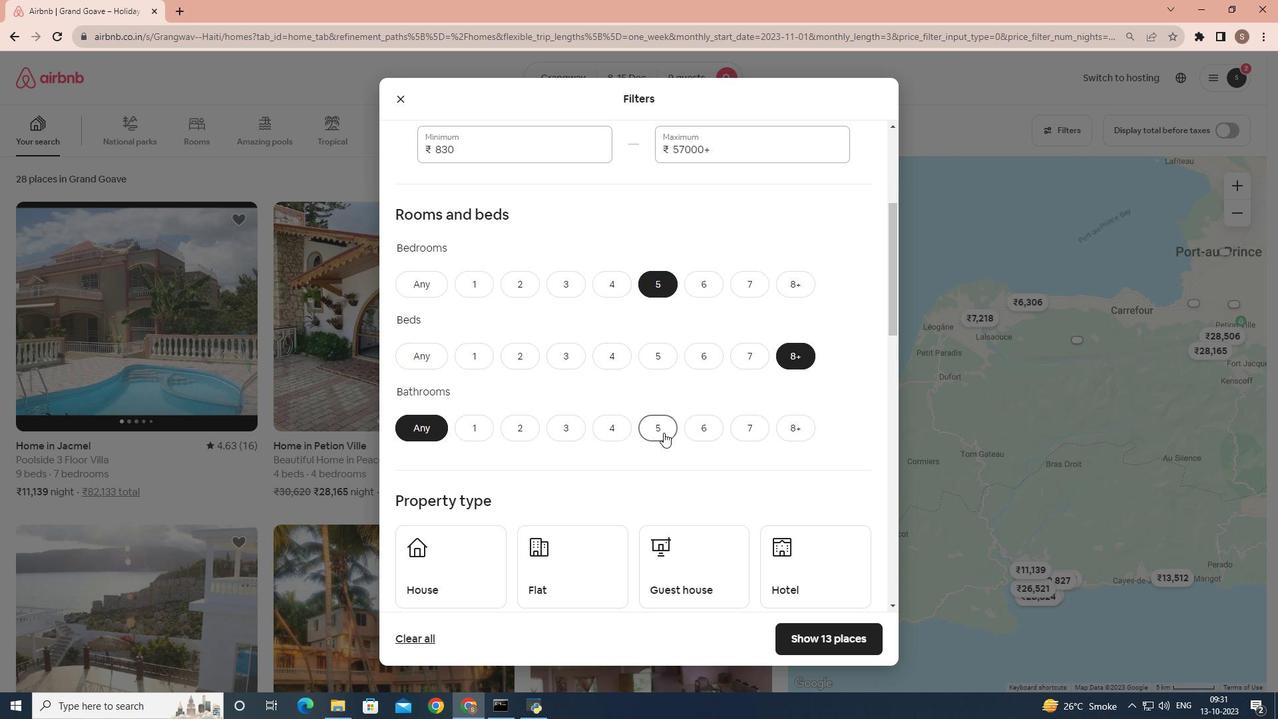 
Action: Mouse scrolled (664, 432) with delta (0, 0)
Screenshot: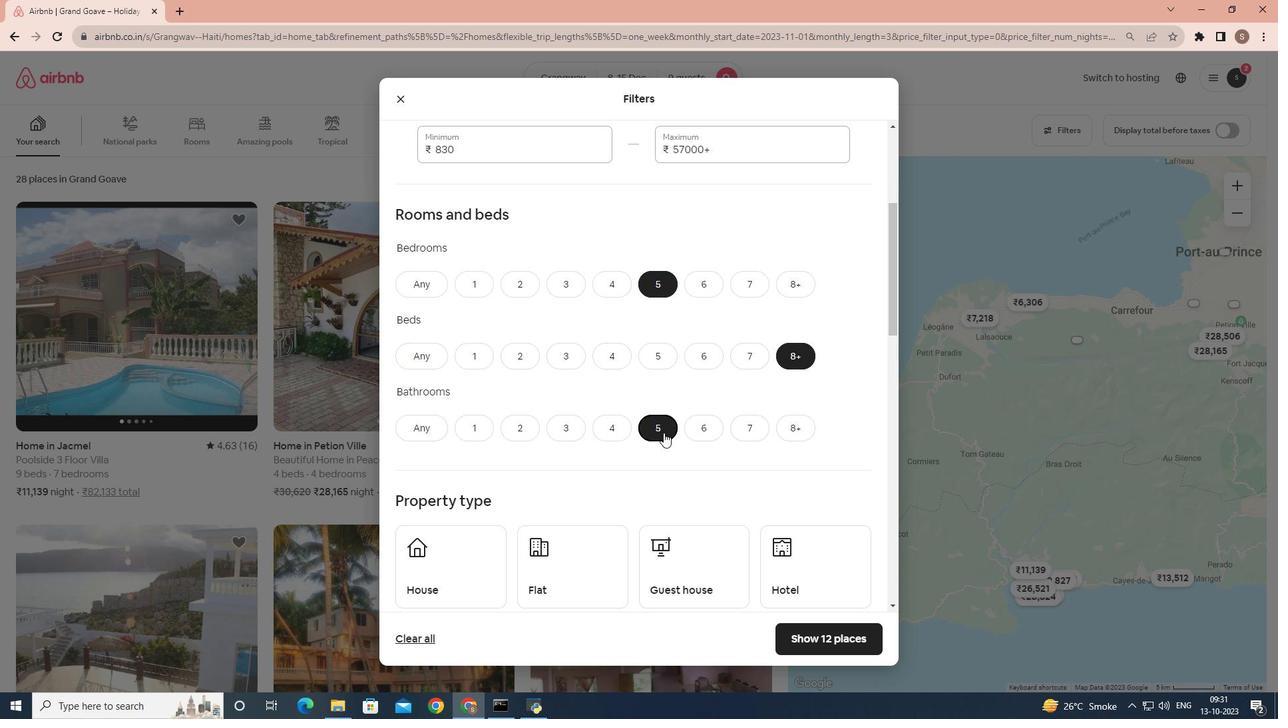 
Action: Mouse moved to (551, 520)
Screenshot: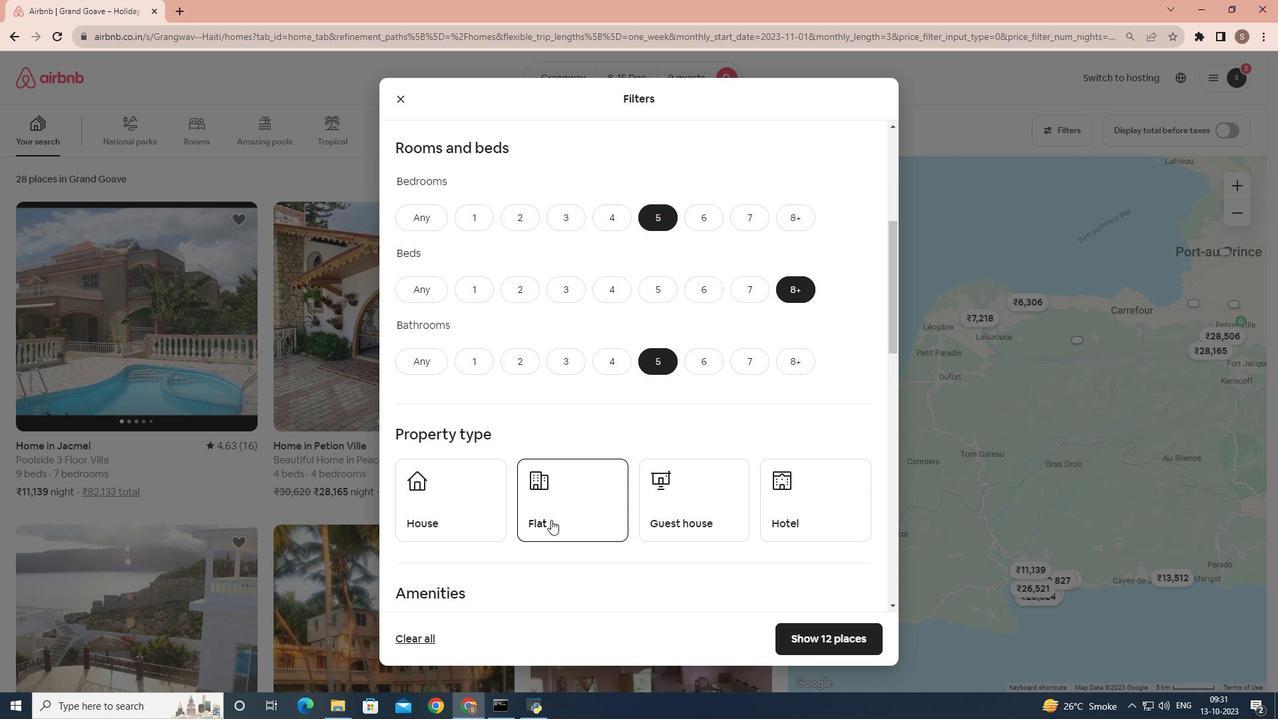 
Action: Mouse pressed left at (551, 520)
Screenshot: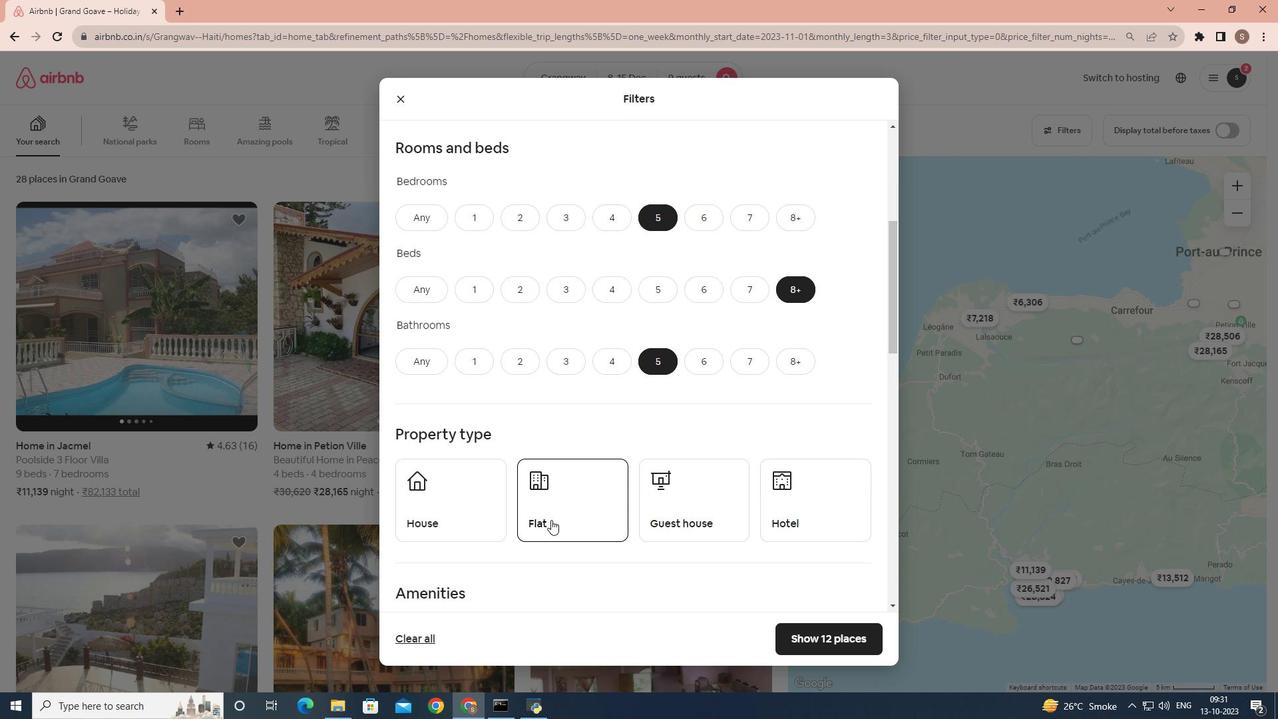 
Action: Mouse moved to (561, 486)
Screenshot: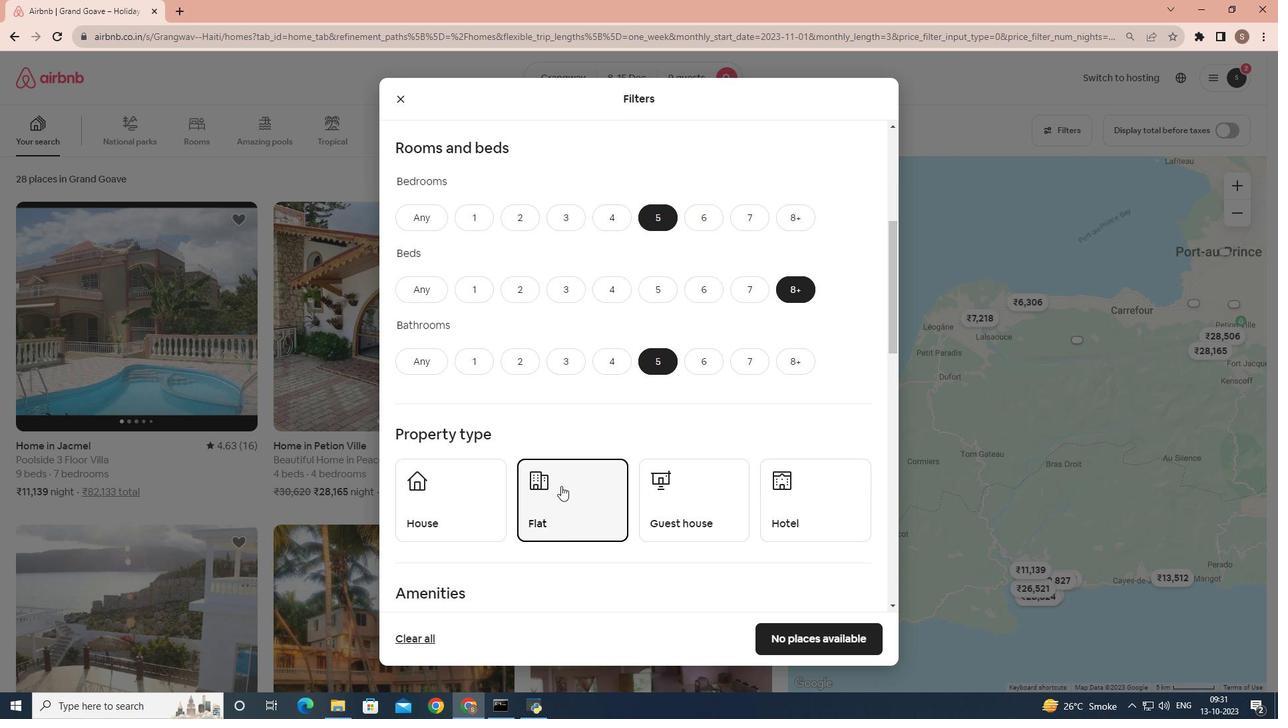 
Action: Mouse scrolled (561, 485) with delta (0, 0)
Screenshot: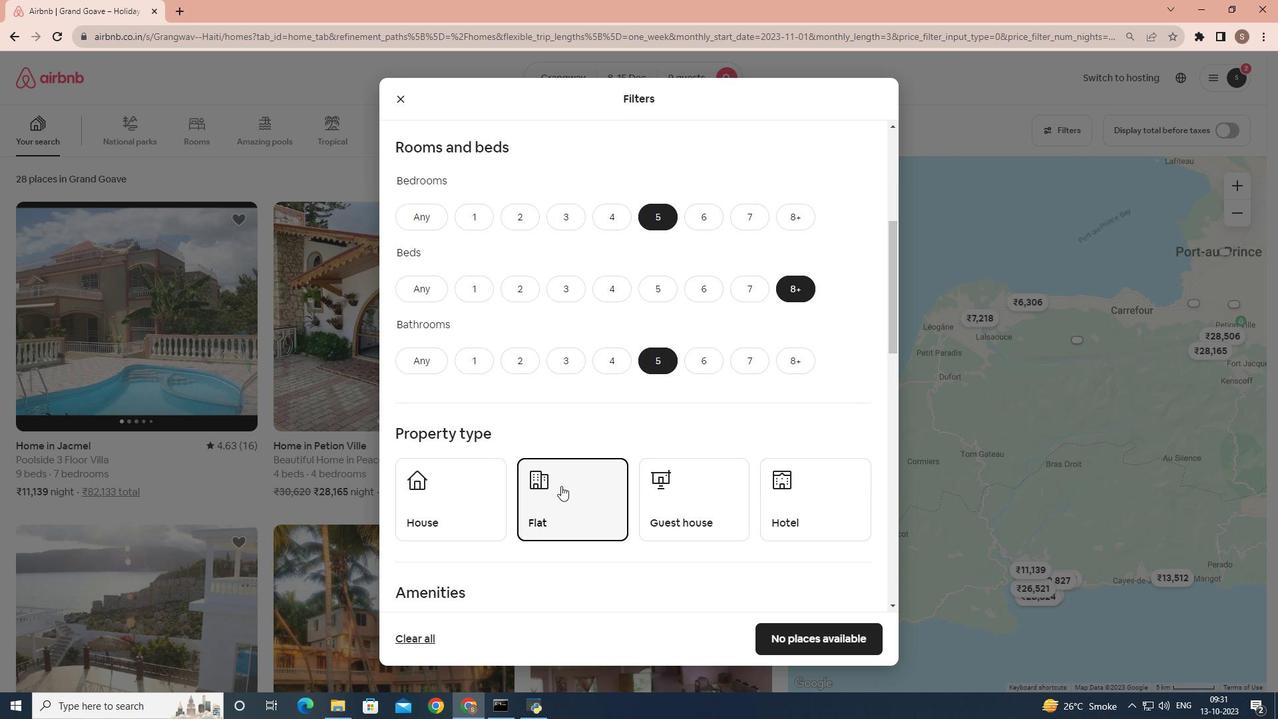 
Action: Mouse scrolled (561, 485) with delta (0, 0)
Screenshot: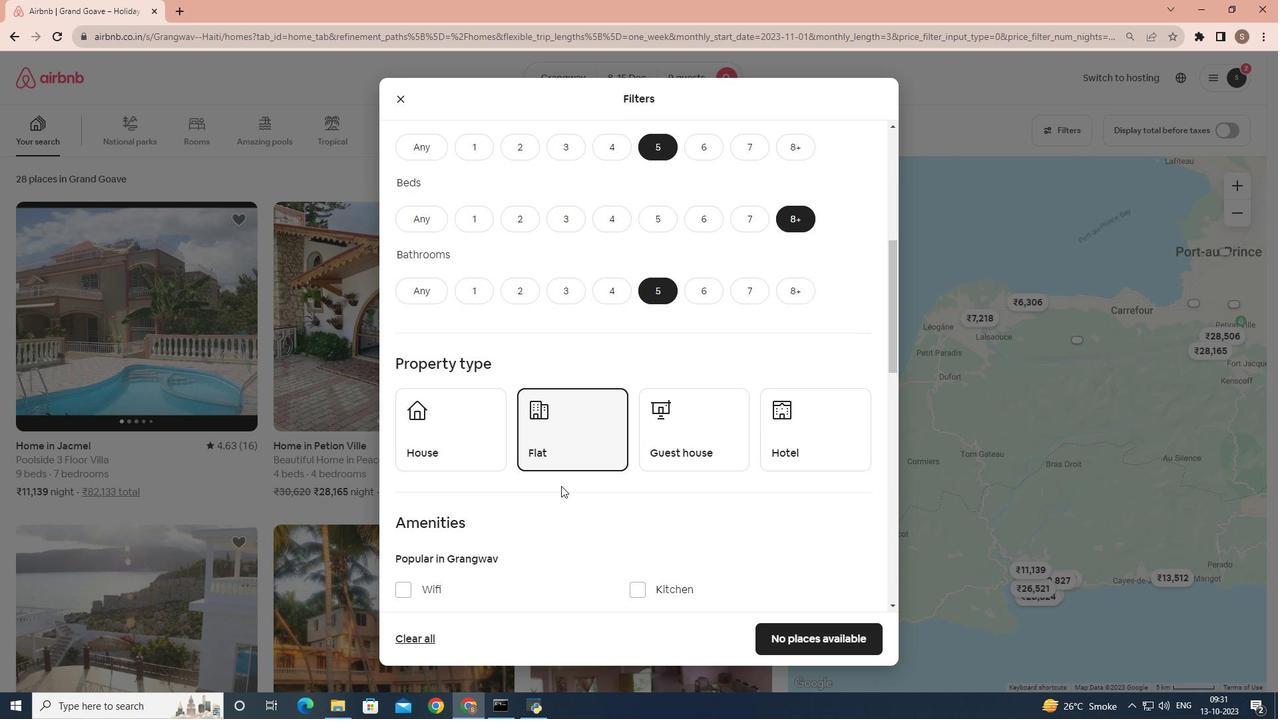 
Action: Mouse scrolled (561, 485) with delta (0, 0)
Screenshot: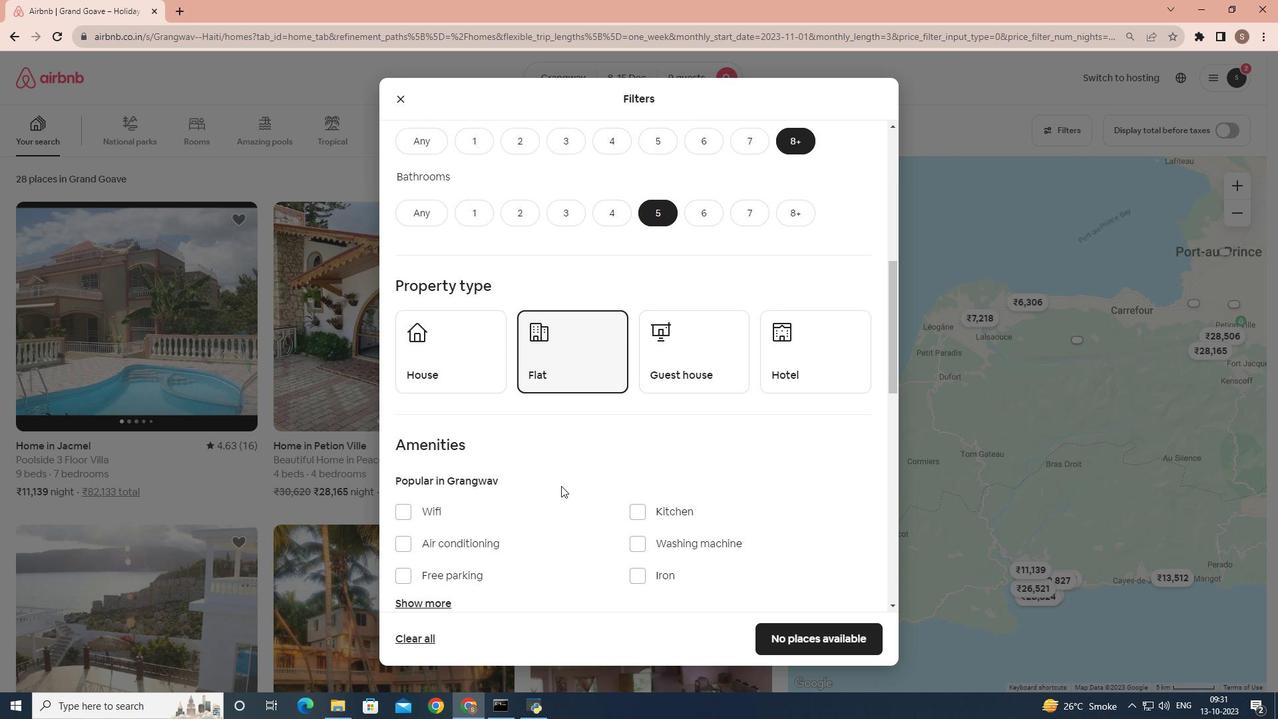 
Action: Mouse moved to (404, 458)
Screenshot: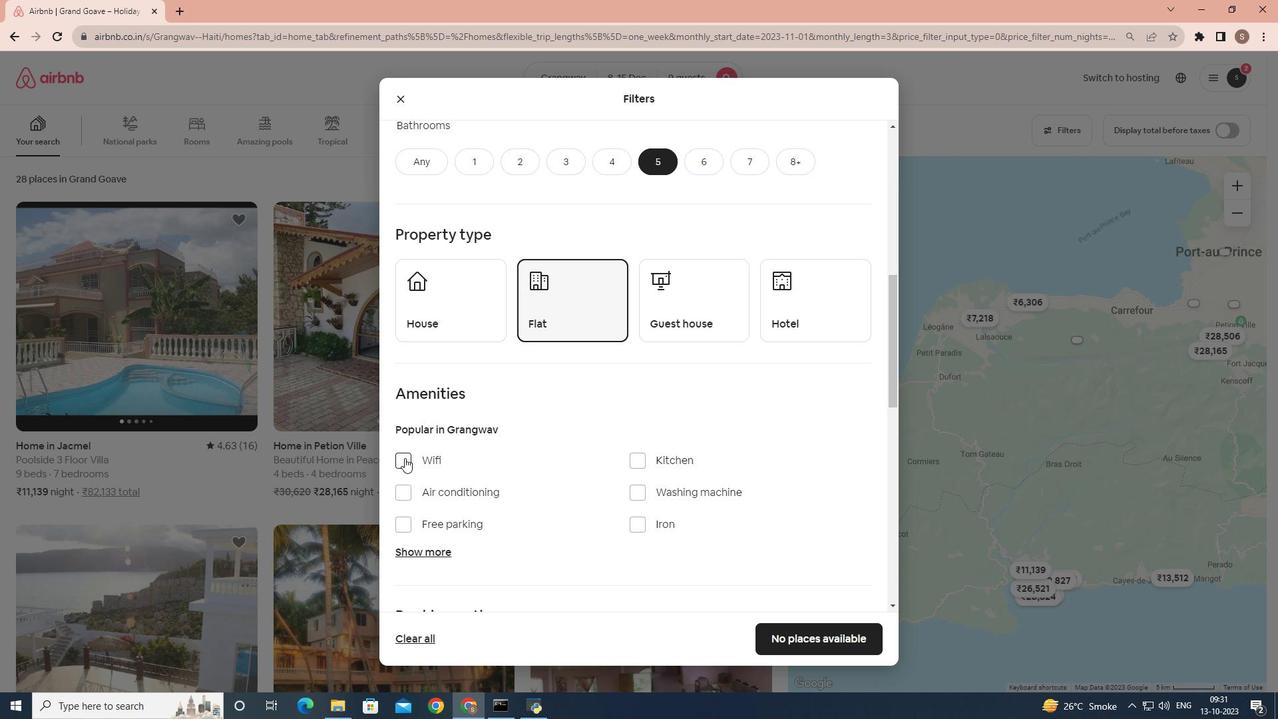 
Action: Mouse pressed left at (404, 458)
Screenshot: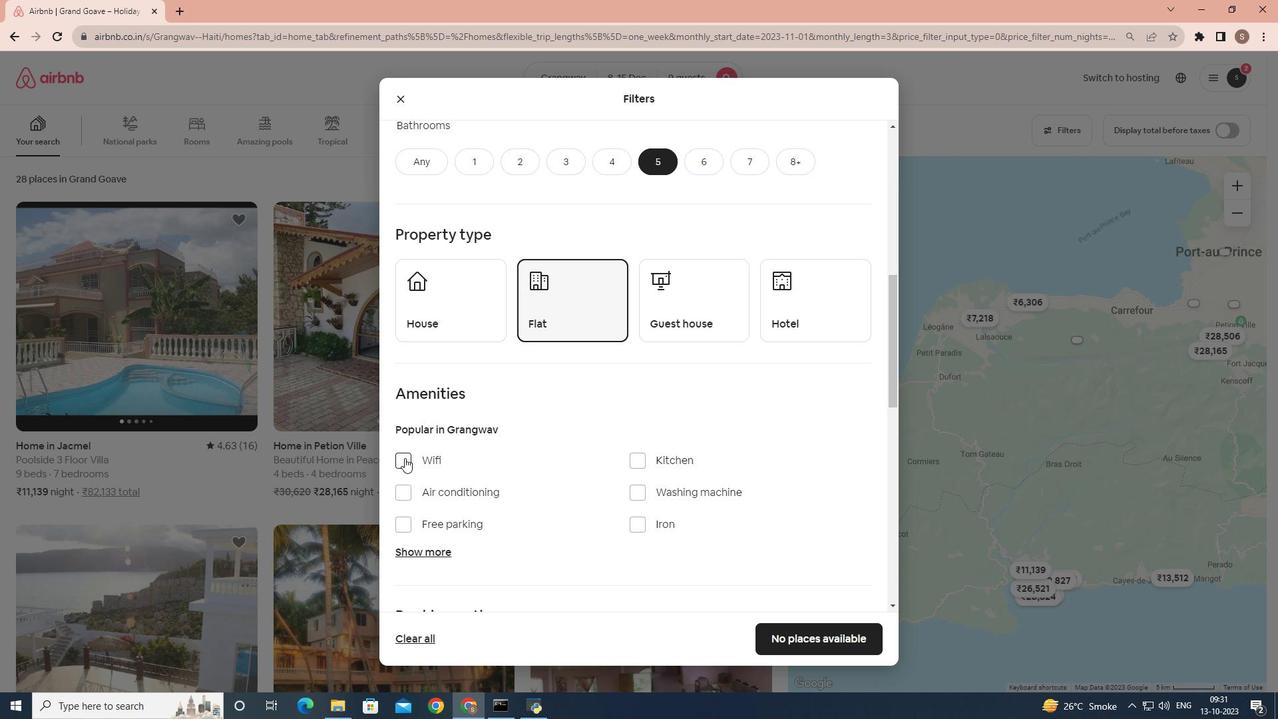 
Action: Mouse moved to (430, 464)
Screenshot: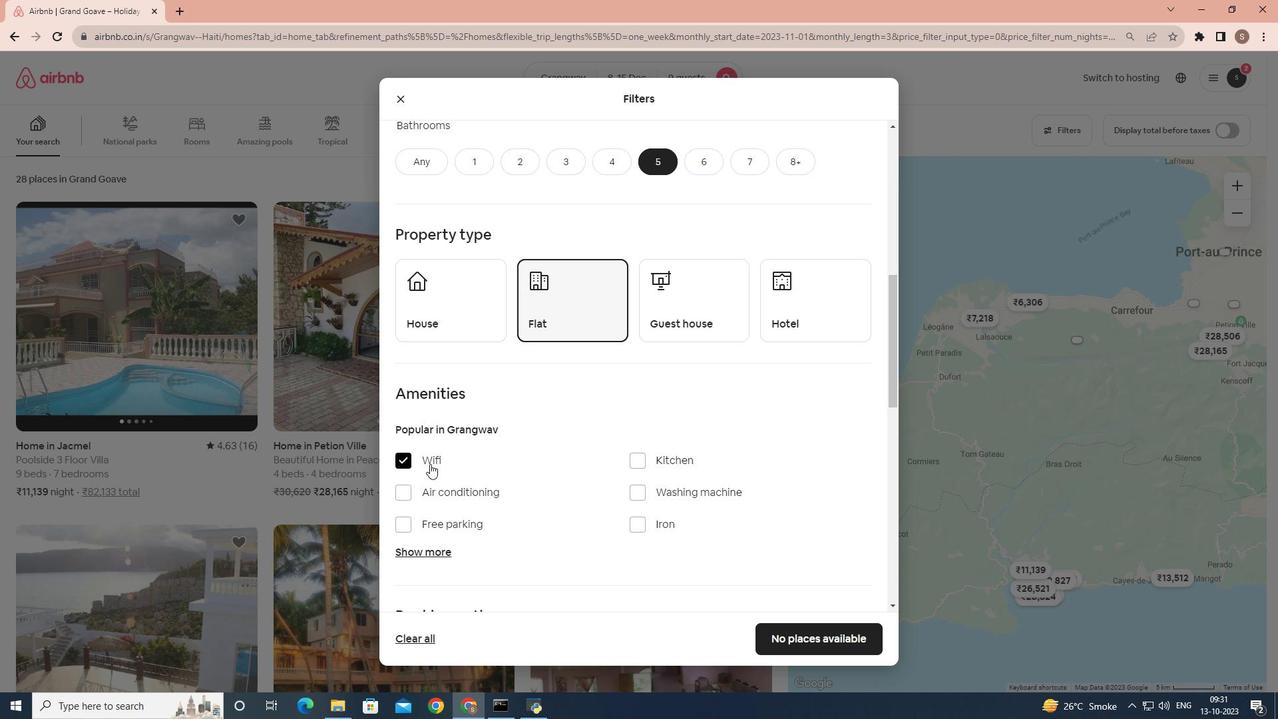 
Action: Mouse scrolled (430, 463) with delta (0, 0)
Screenshot: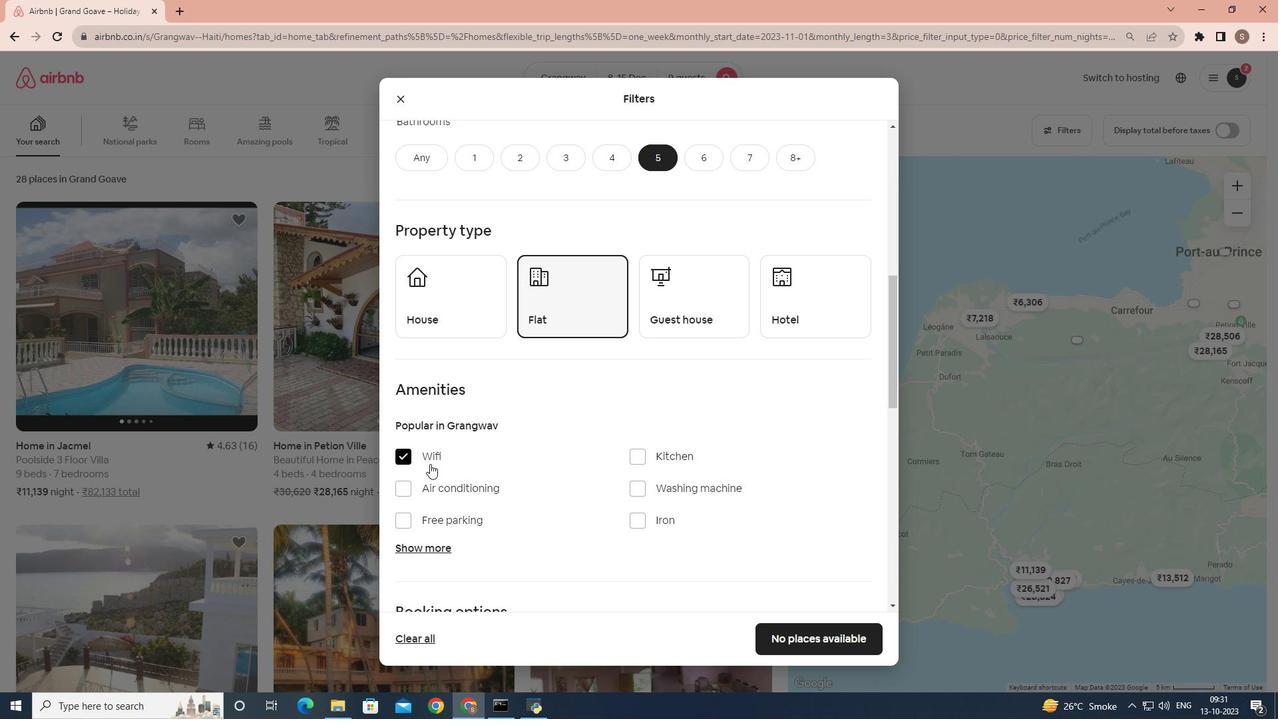 
Action: Mouse moved to (420, 481)
Screenshot: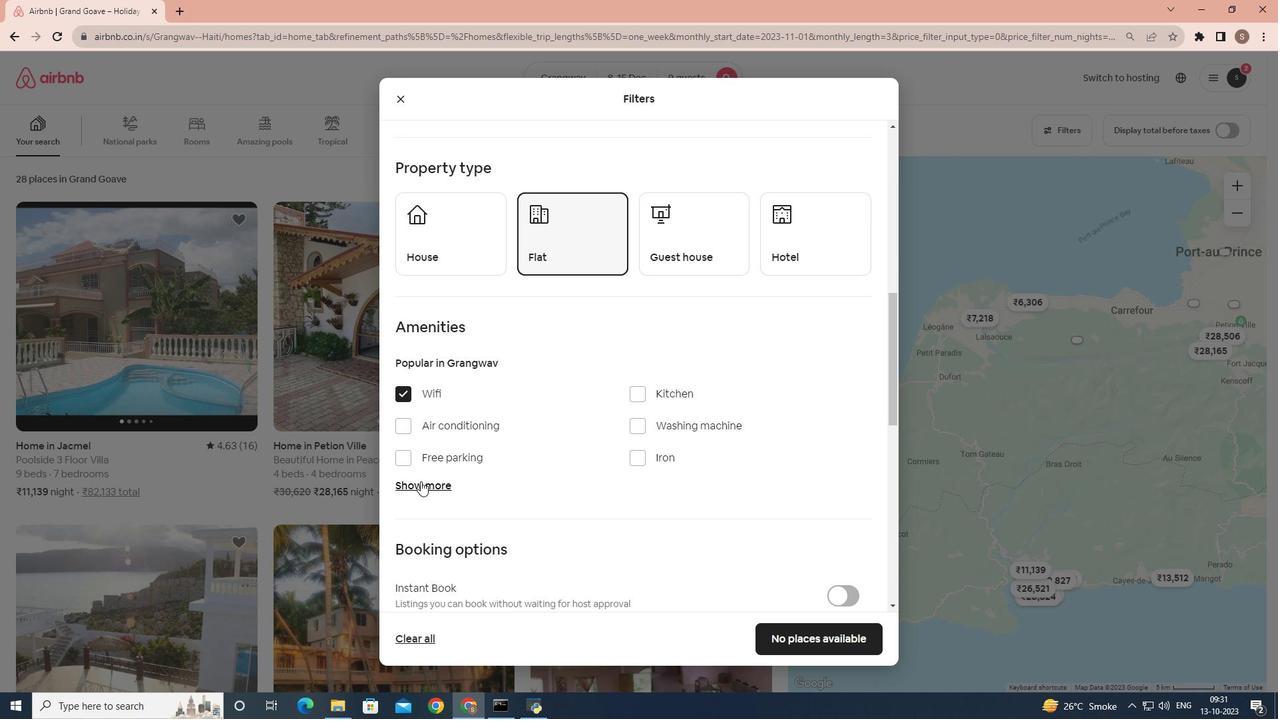 
Action: Mouse pressed left at (420, 481)
Screenshot: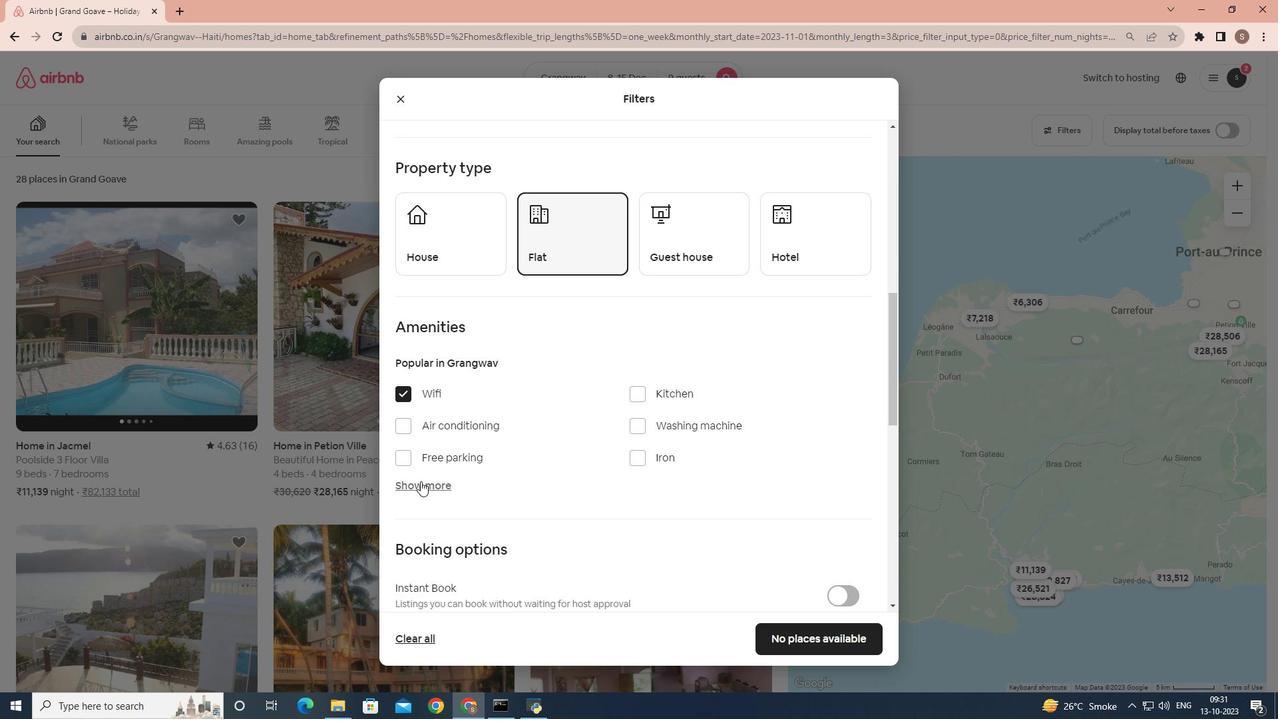 
Action: Mouse moved to (513, 489)
Screenshot: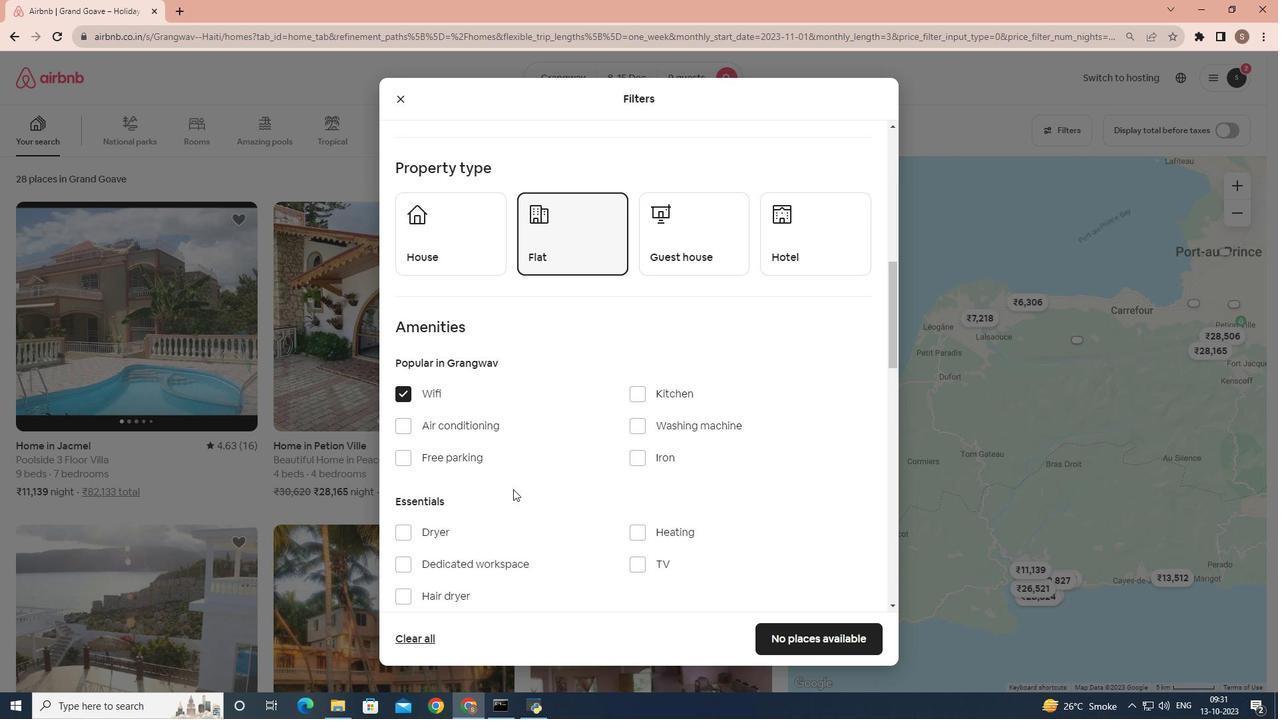 
Action: Mouse scrolled (513, 488) with delta (0, 0)
Screenshot: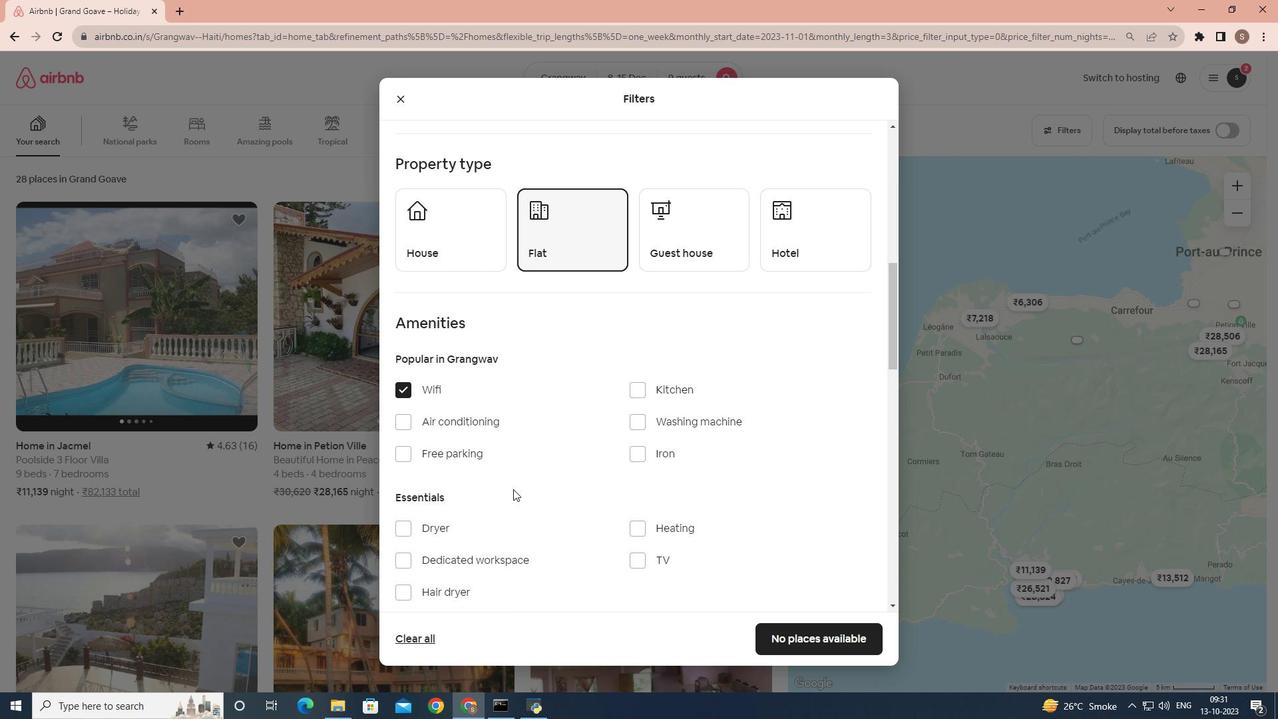 
Action: Mouse scrolled (513, 488) with delta (0, 0)
Screenshot: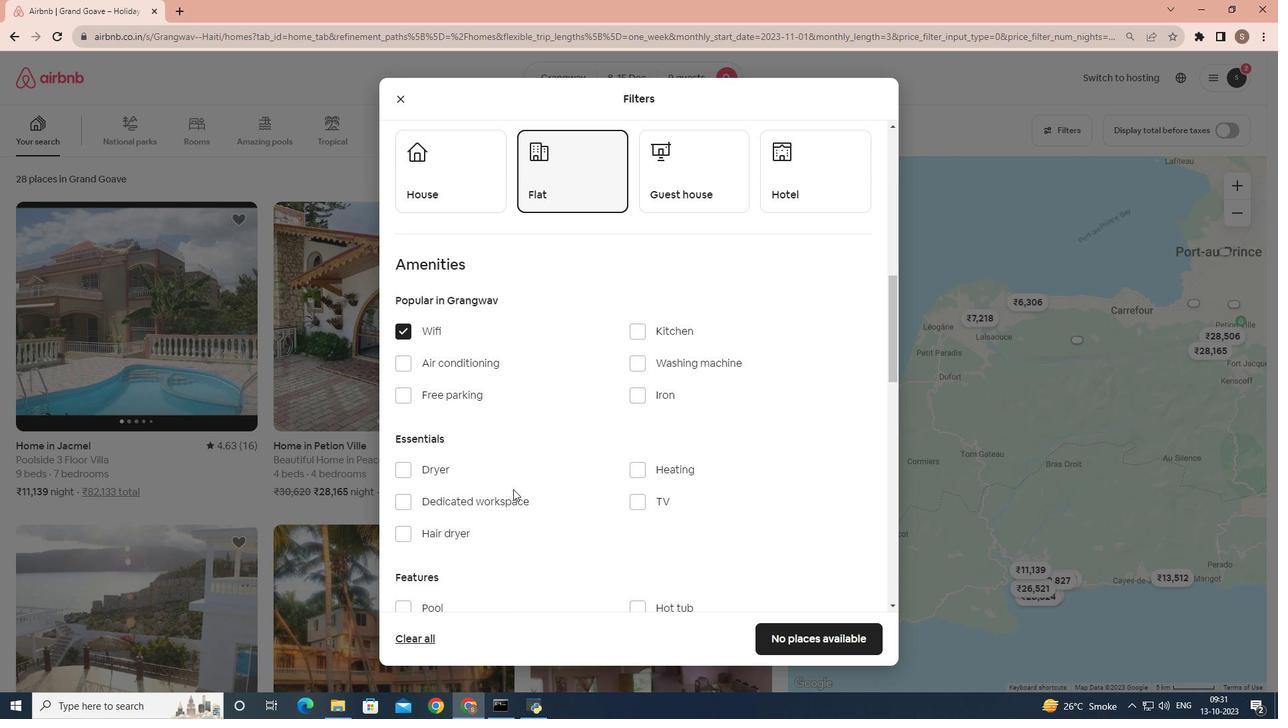 
Action: Mouse moved to (641, 430)
Screenshot: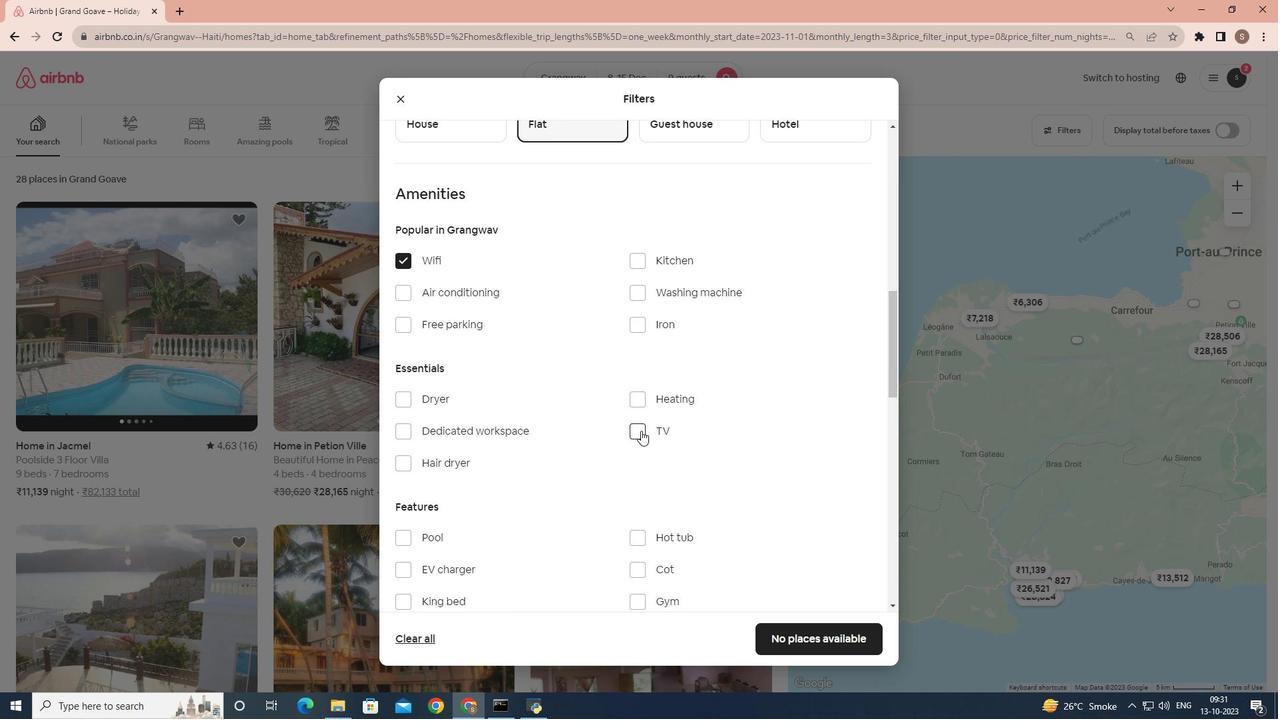 
Action: Mouse pressed left at (641, 430)
Screenshot: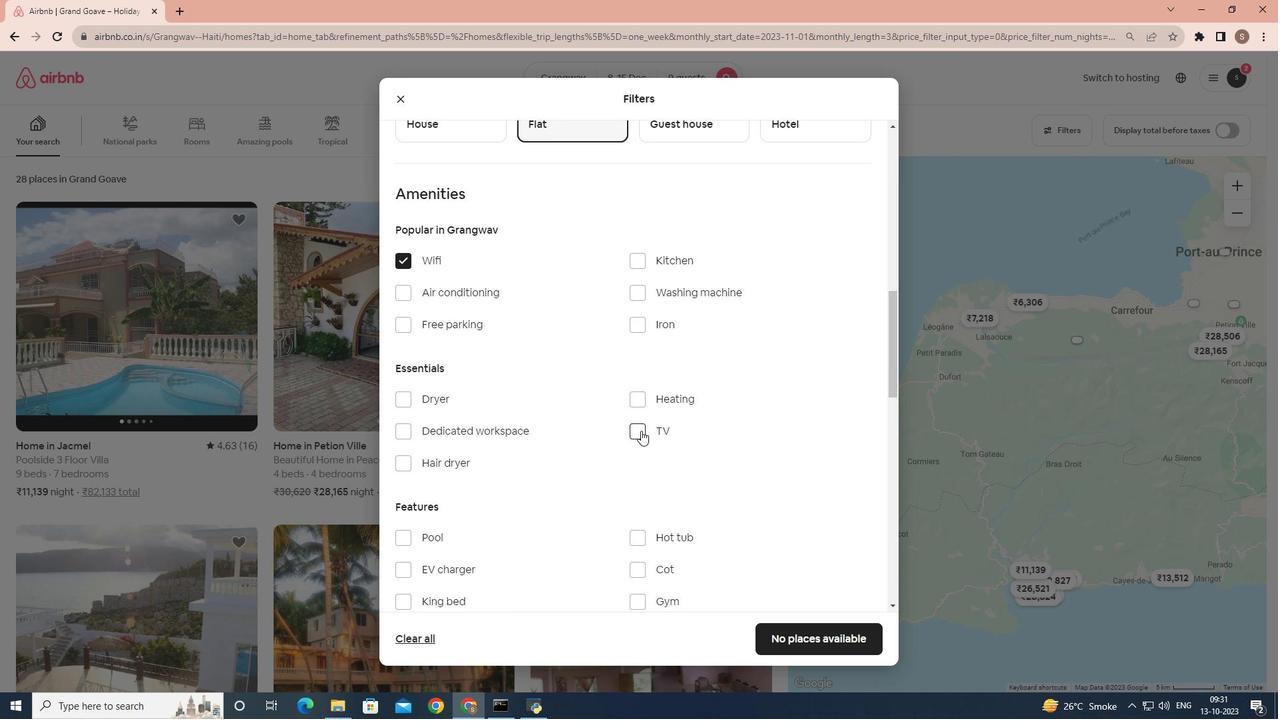 
Action: Mouse moved to (405, 323)
Screenshot: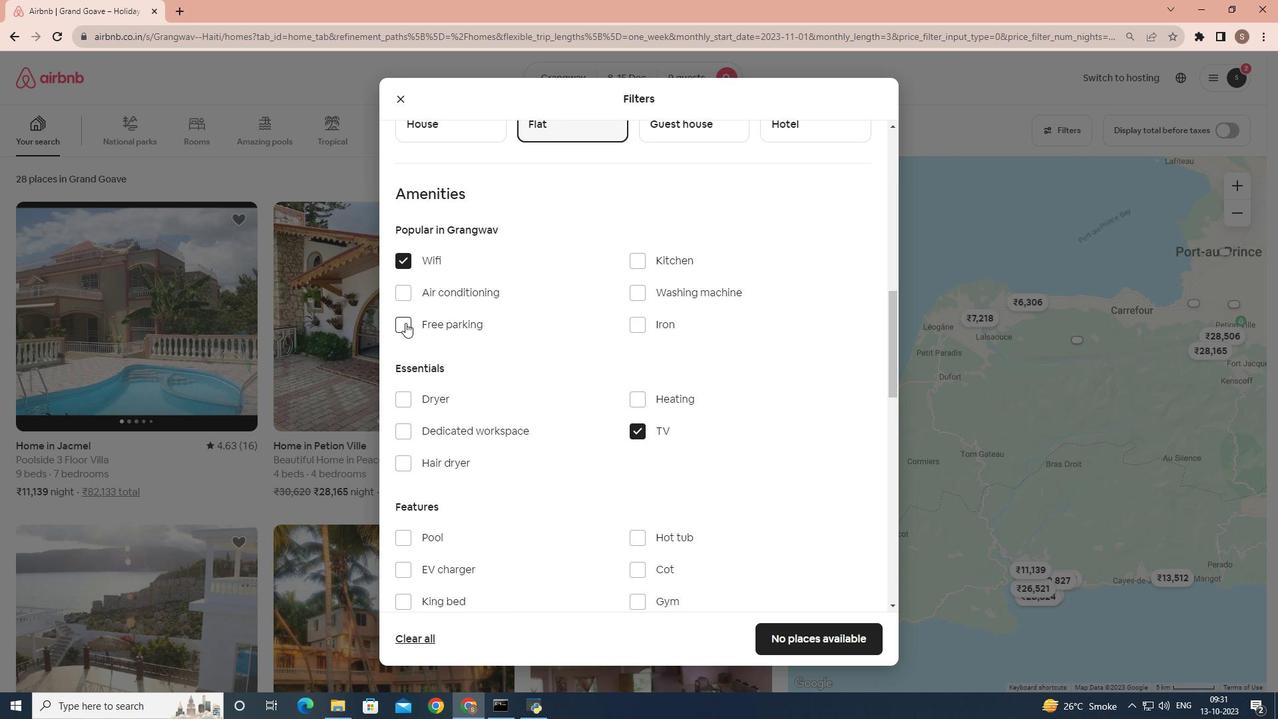 
Action: Mouse pressed left at (405, 323)
Screenshot: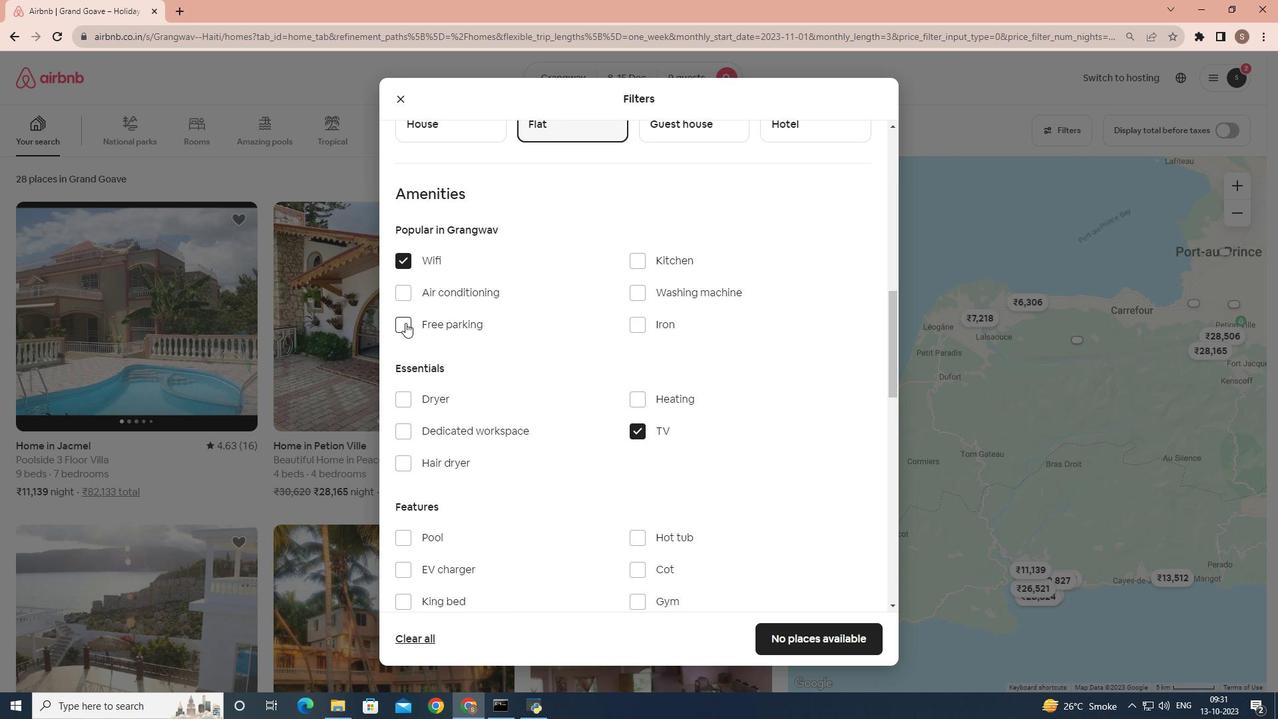 
Action: Mouse moved to (476, 338)
Screenshot: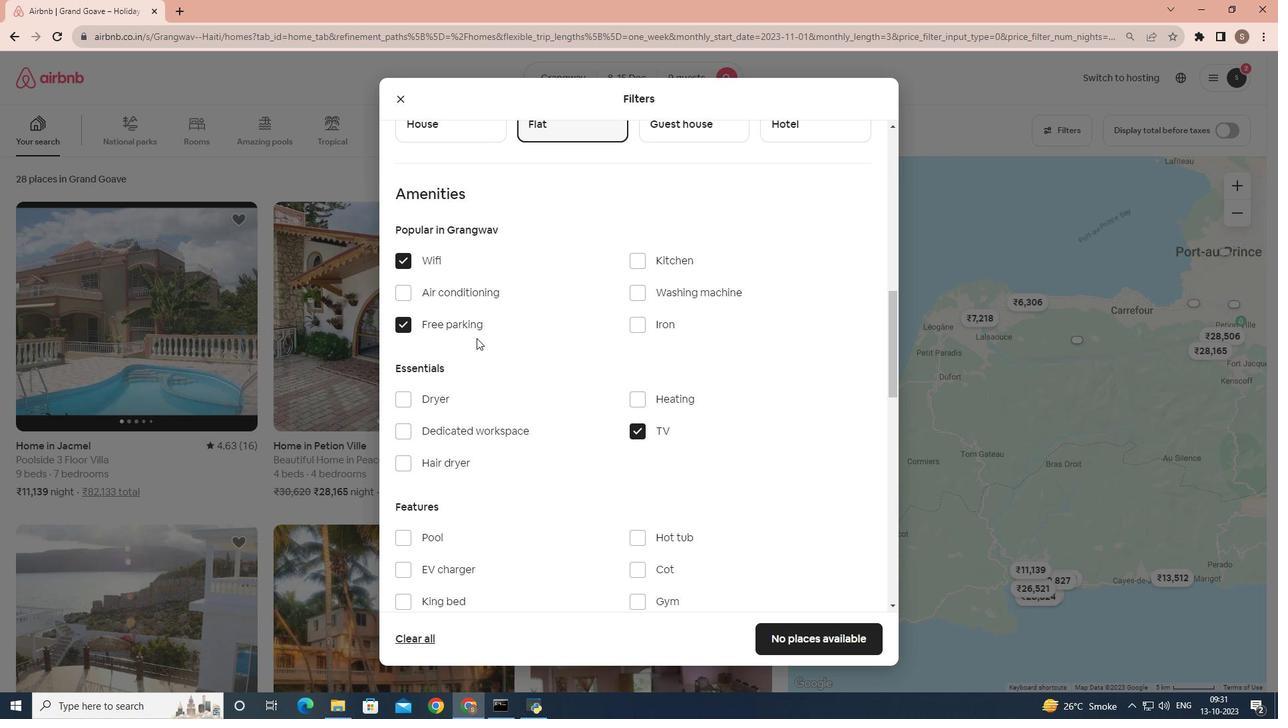 
Action: Mouse scrolled (476, 337) with delta (0, 0)
Screenshot: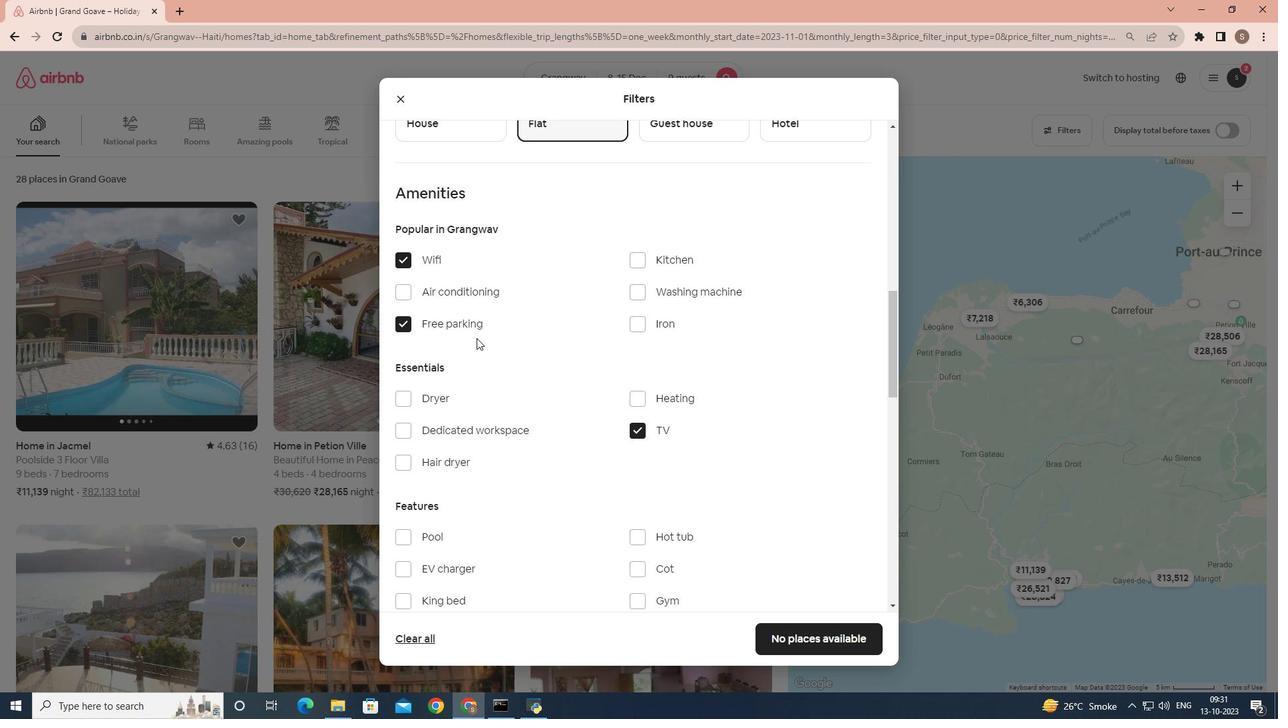 
Action: Mouse moved to (478, 371)
Screenshot: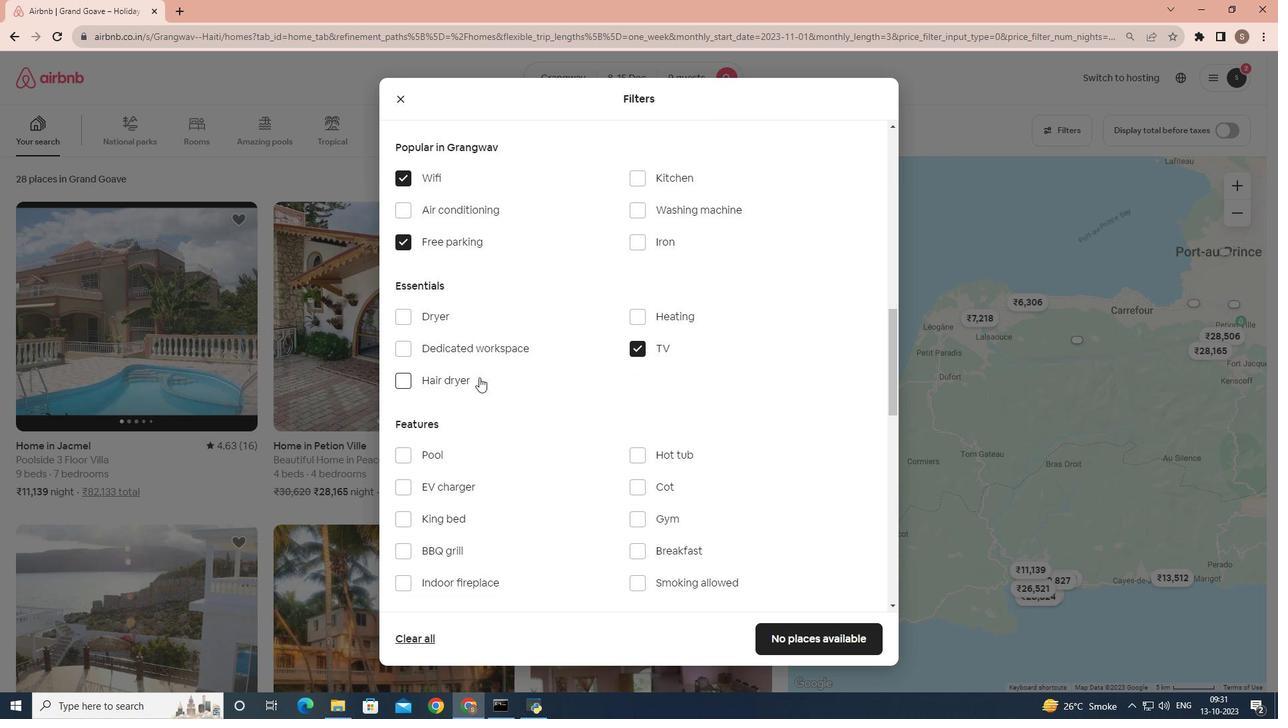 
Action: Mouse scrolled (478, 371) with delta (0, 0)
Screenshot: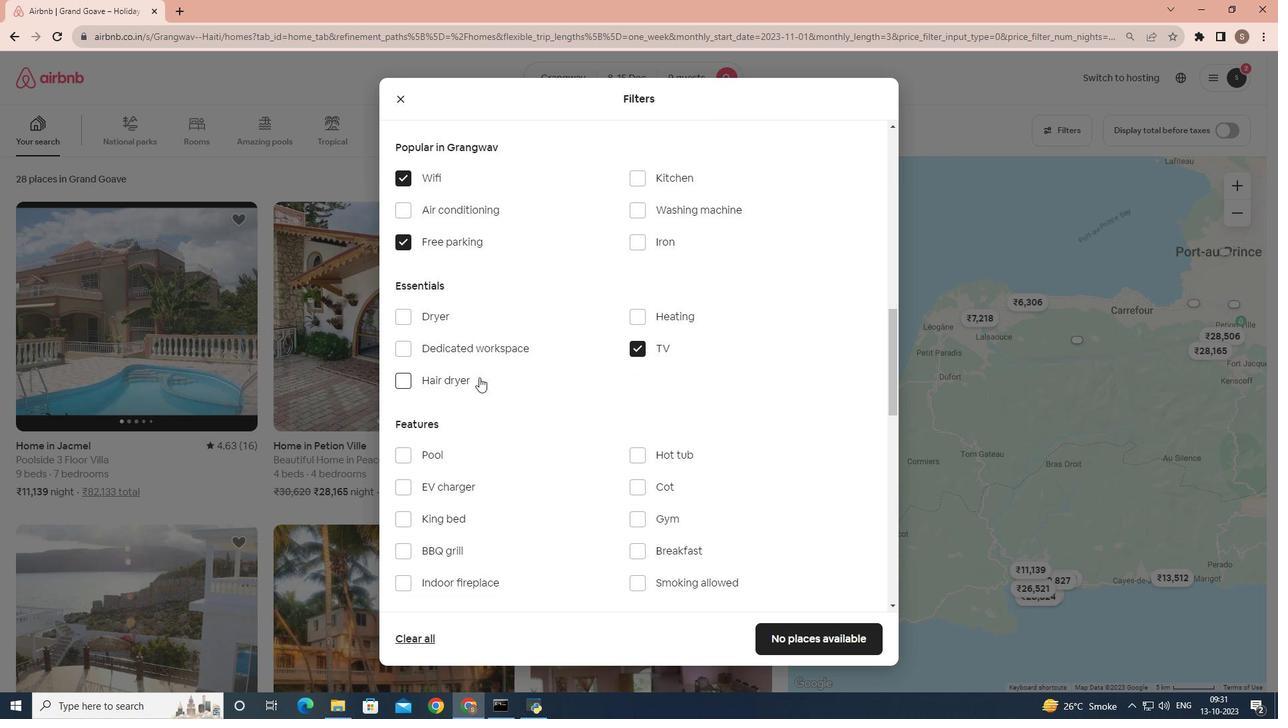 
Action: Mouse moved to (478, 375)
Screenshot: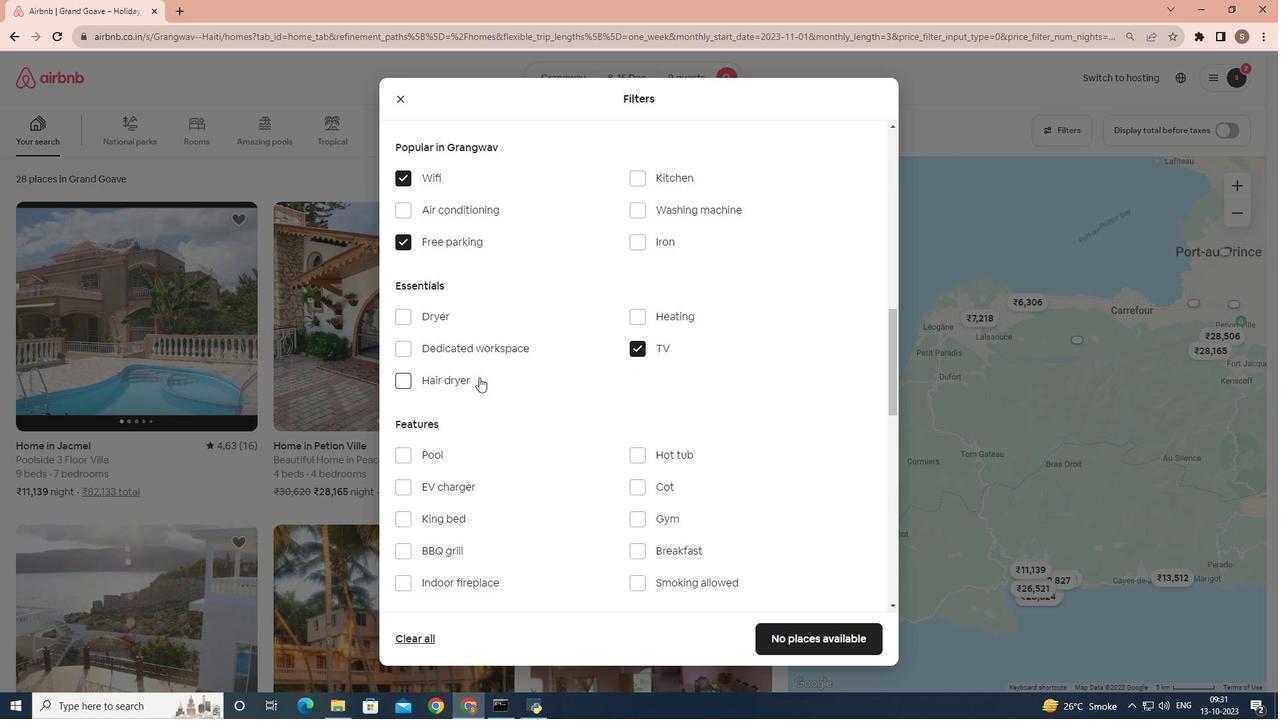 
Action: Mouse scrolled (478, 374) with delta (0, 0)
Screenshot: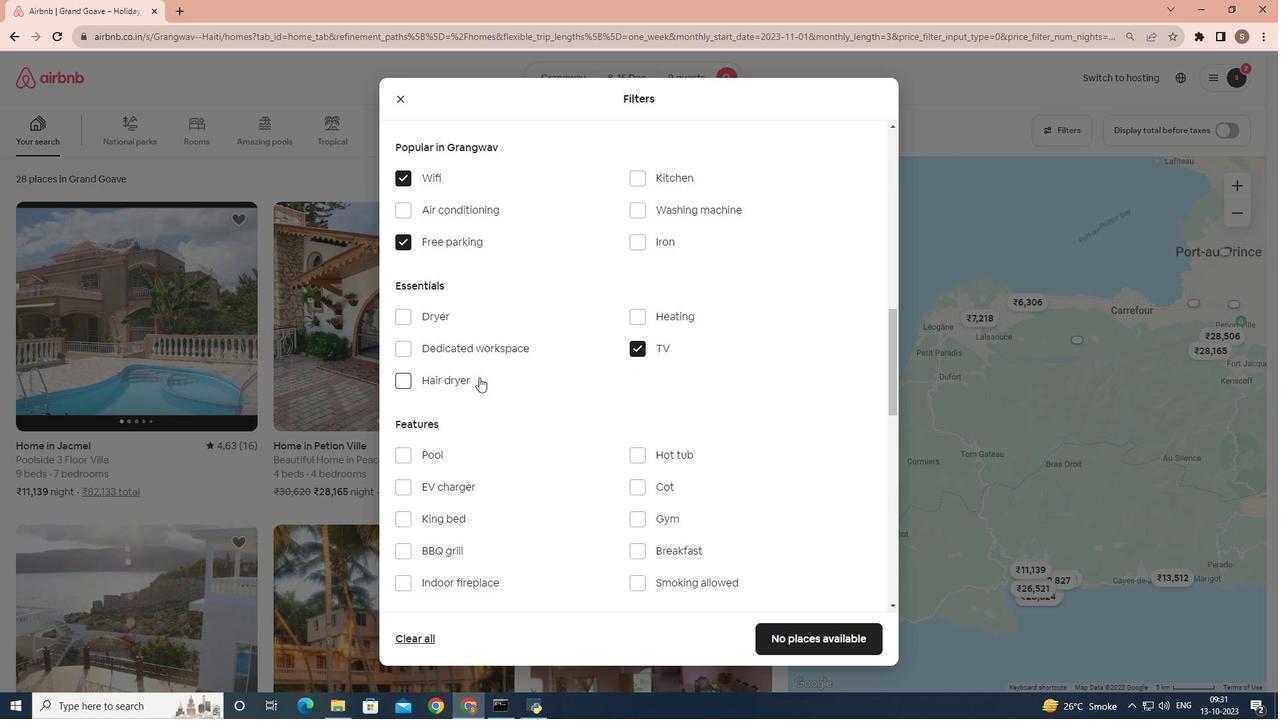 
Action: Mouse moved to (651, 403)
Screenshot: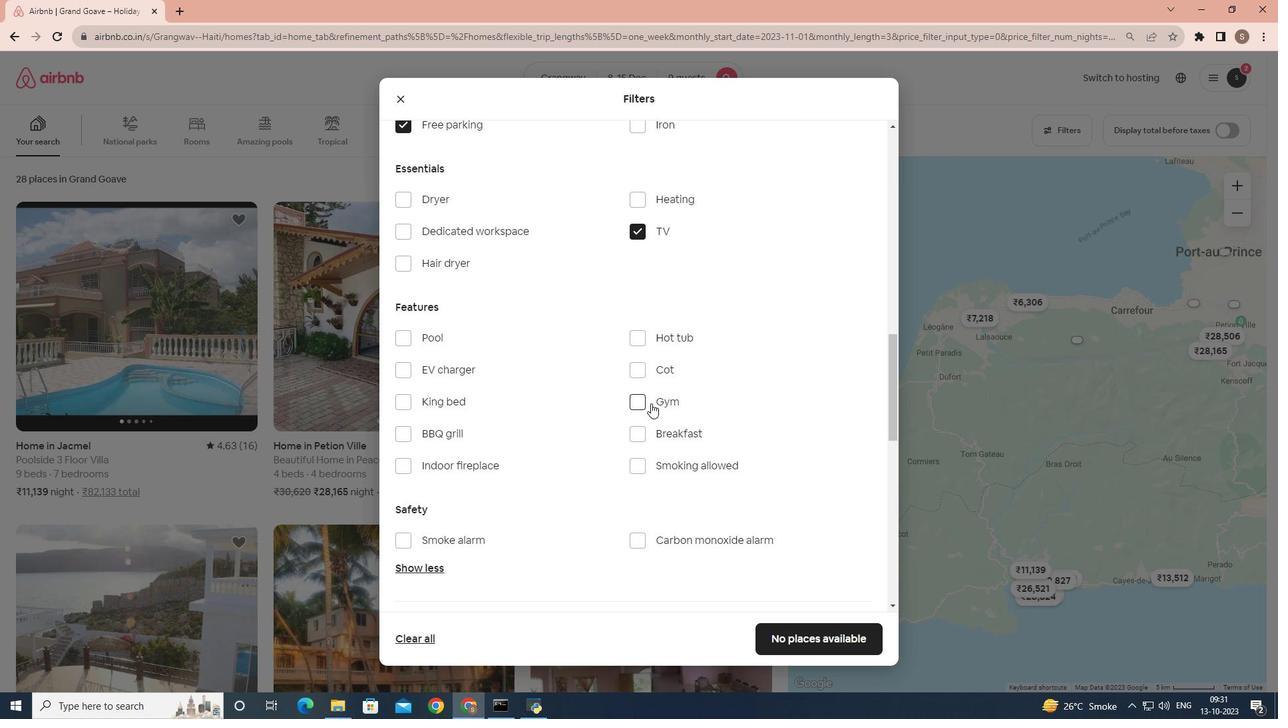 
Action: Mouse pressed left at (651, 403)
Screenshot: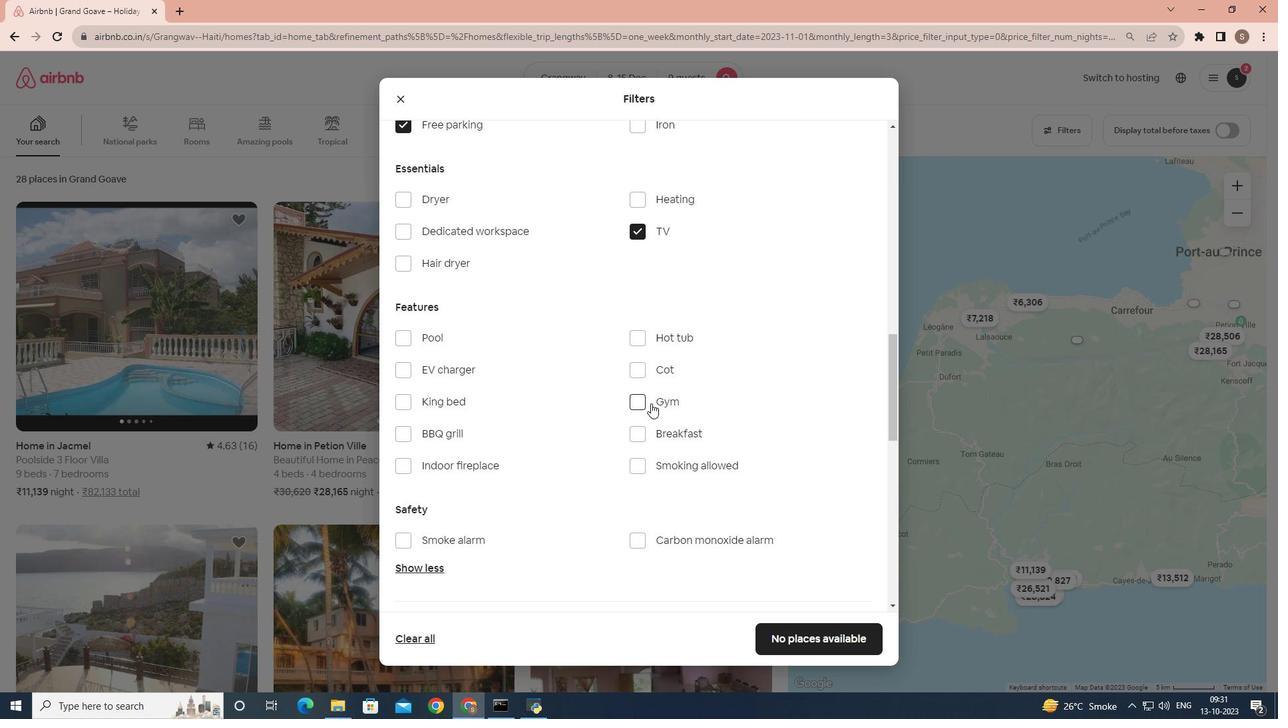 
Action: Mouse moved to (640, 431)
Screenshot: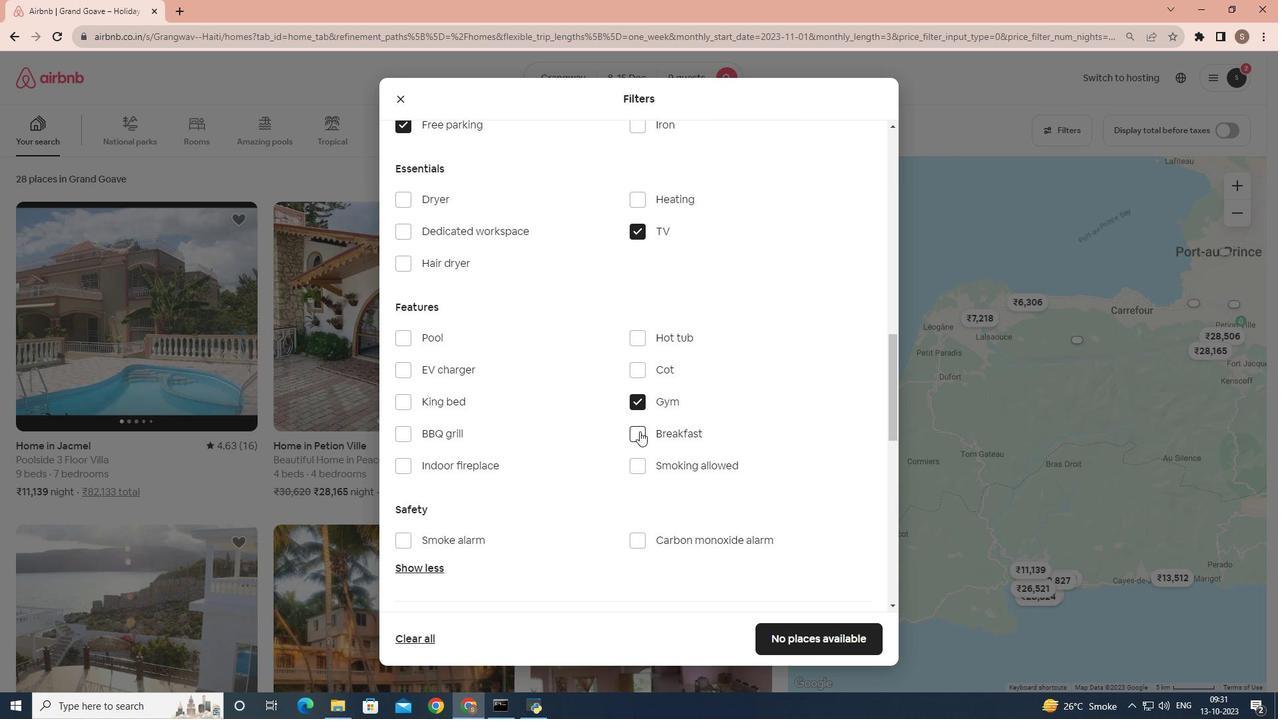 
Action: Mouse pressed left at (640, 431)
Screenshot: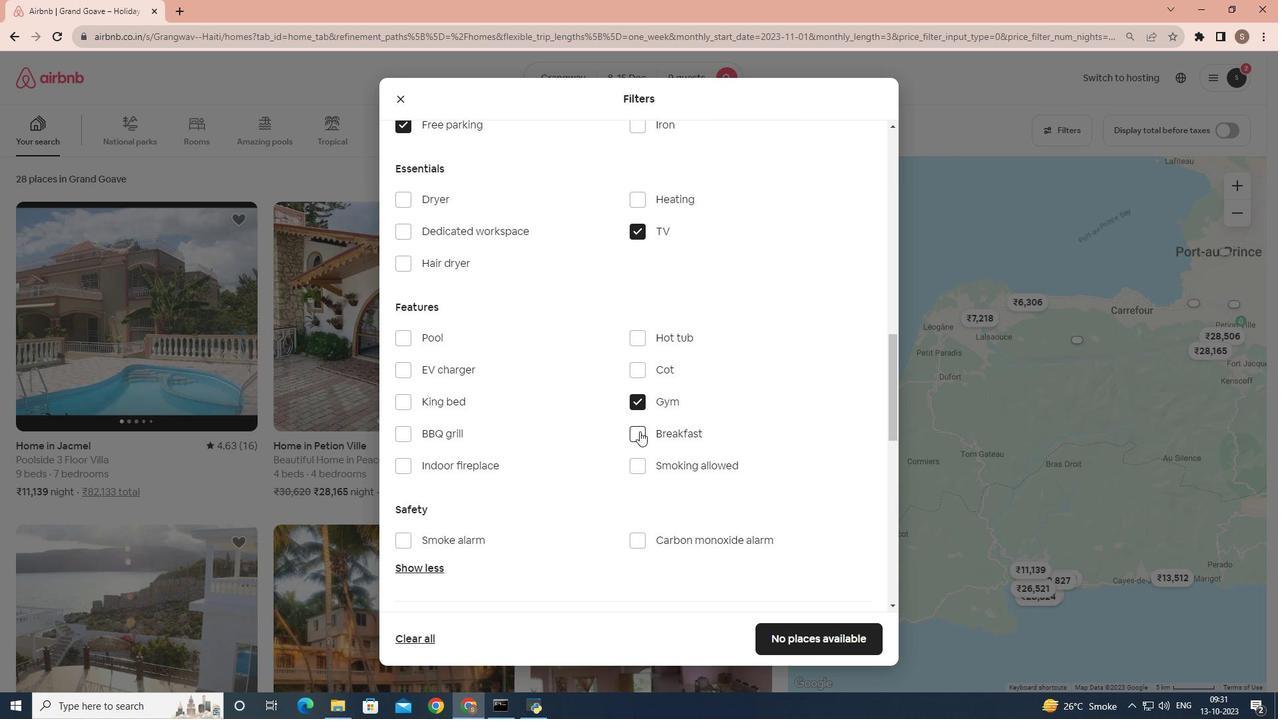 
Action: Mouse moved to (613, 446)
Screenshot: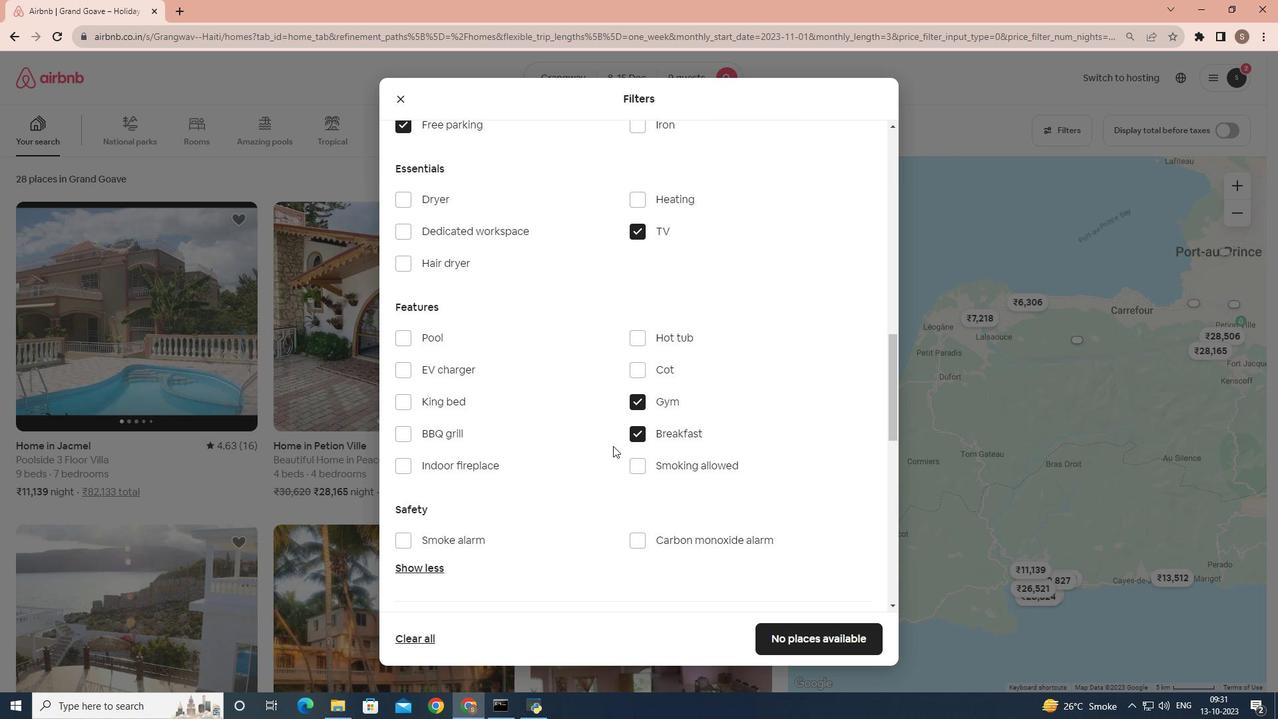
Action: Mouse scrolled (613, 445) with delta (0, 0)
Screenshot: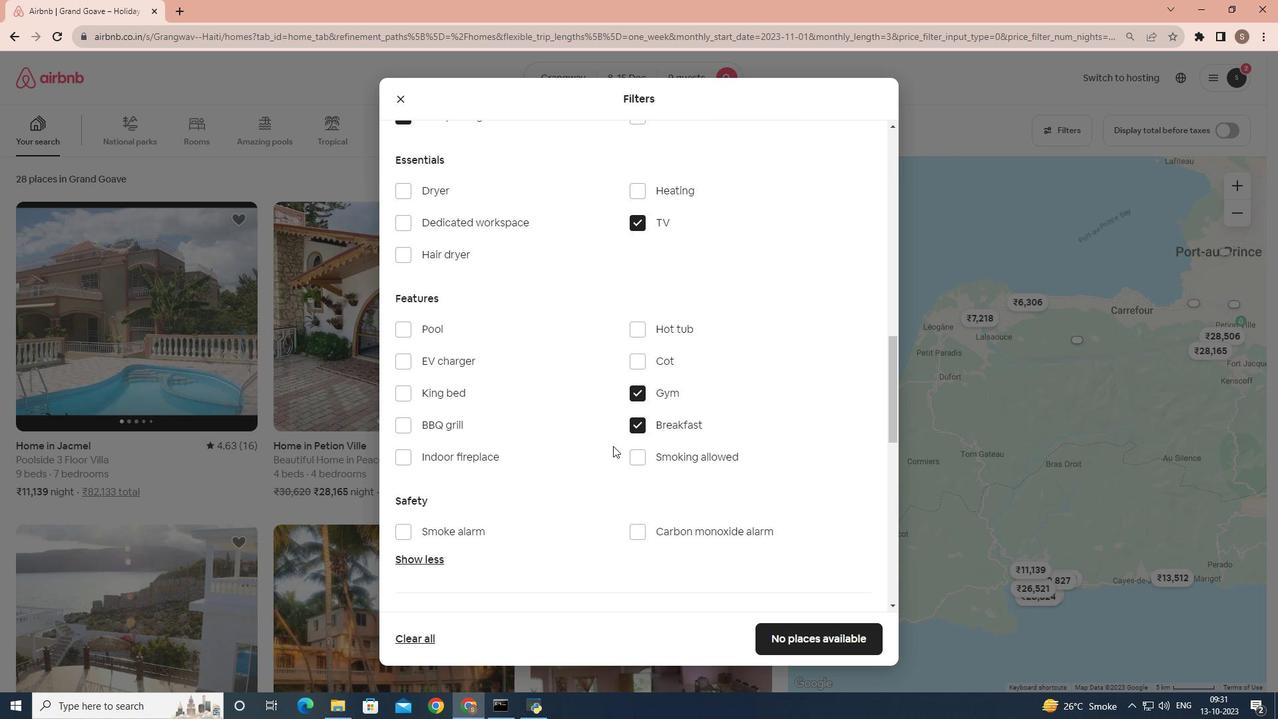 
Action: Mouse moved to (774, 630)
Screenshot: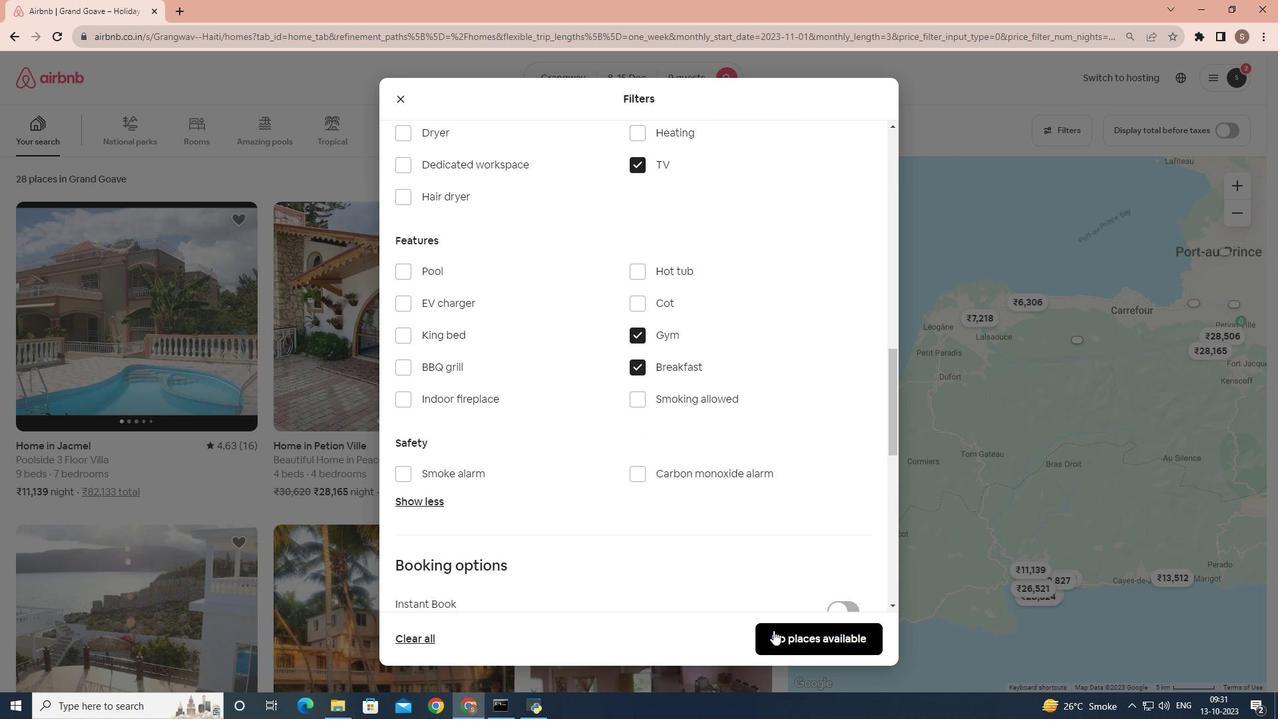 
